 Task: Create a process diagram in a meeting invitation with stages 'Scope finalization' and 'Development initiation', and insert a 3D model of a chandelier.
Action: Mouse moved to (20, 76)
Screenshot: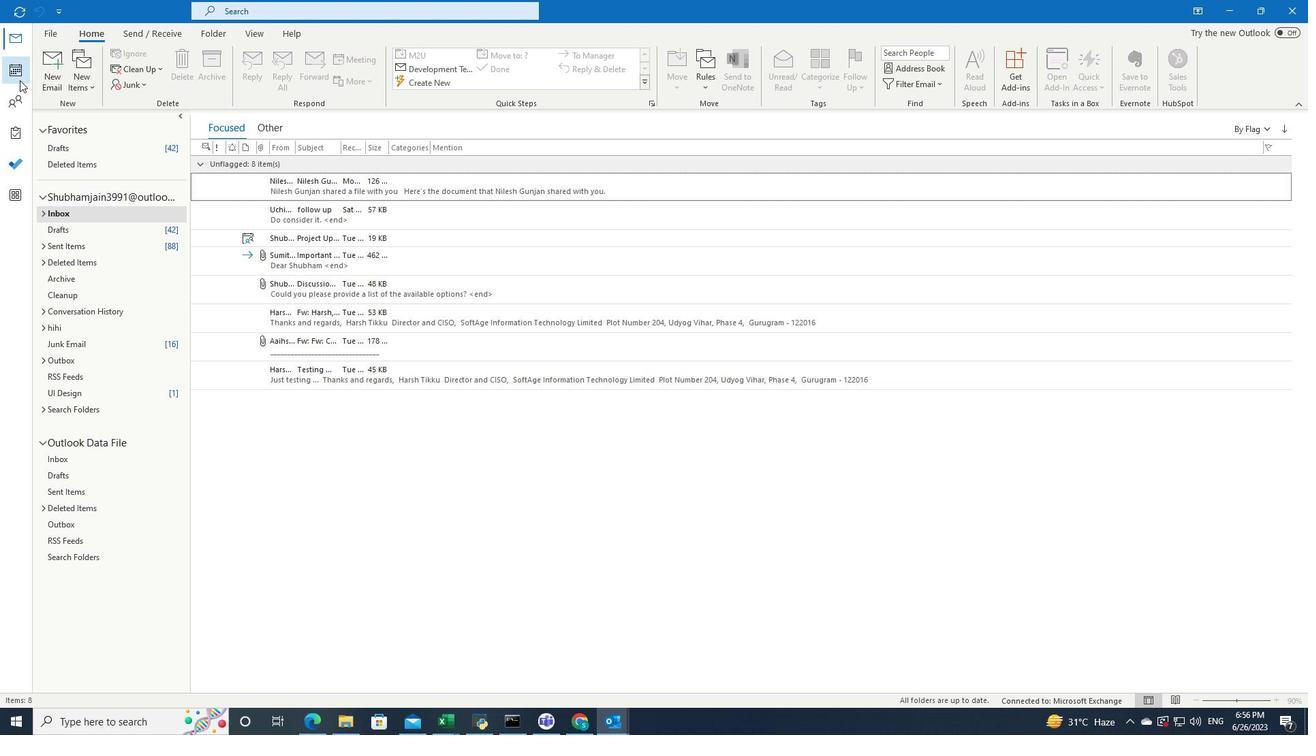 
Action: Mouse pressed left at (20, 76)
Screenshot: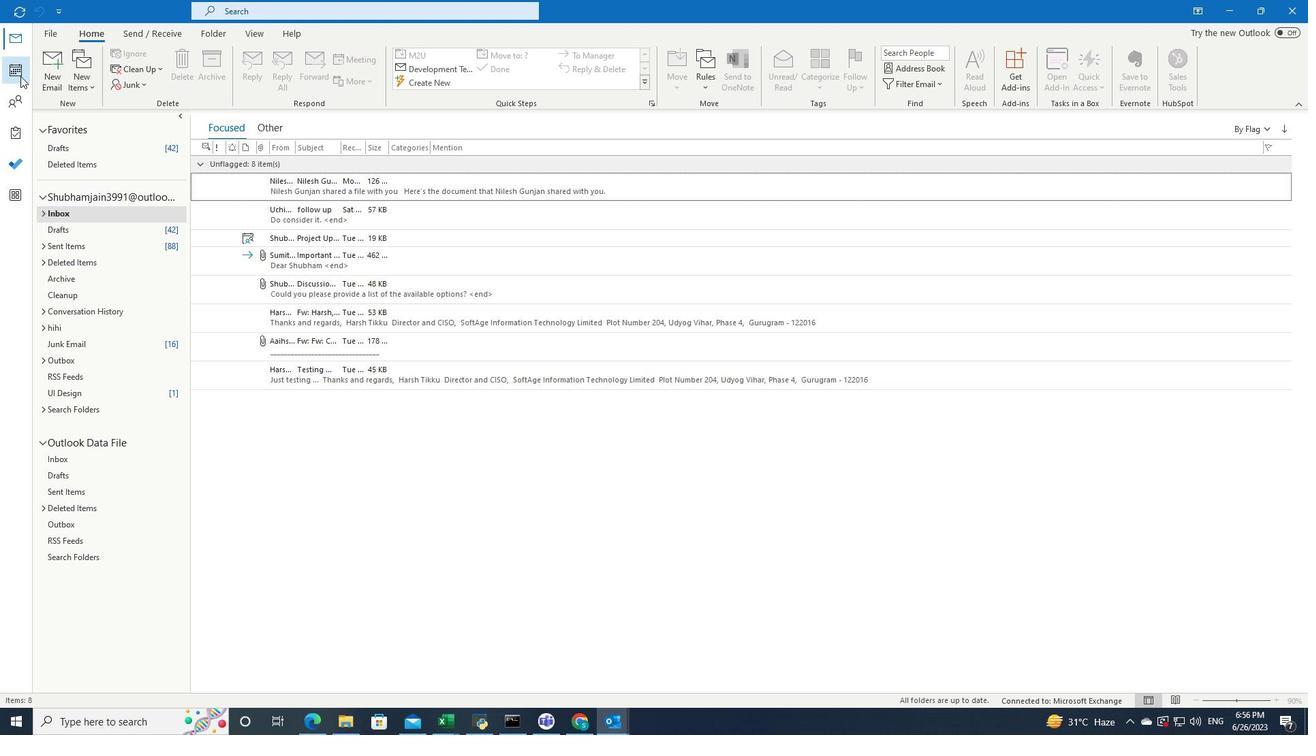
Action: Mouse moved to (113, 85)
Screenshot: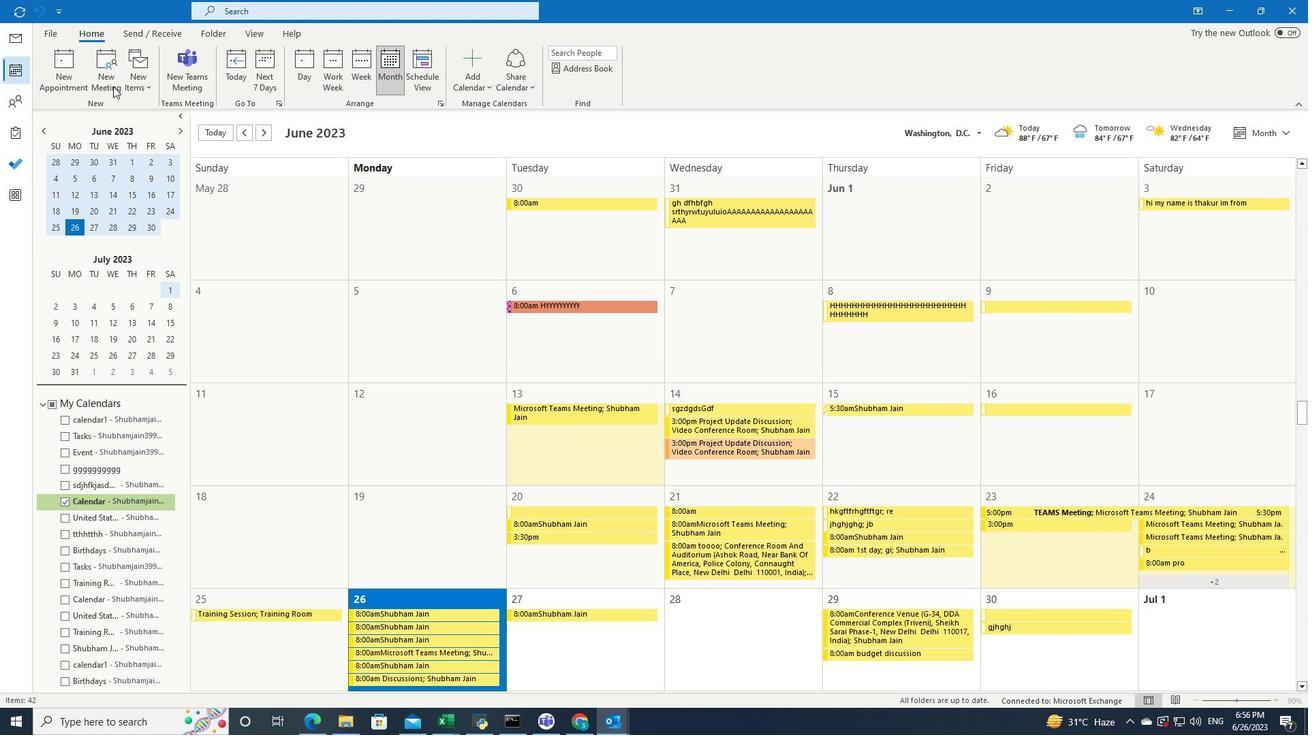 
Action: Mouse pressed left at (113, 85)
Screenshot: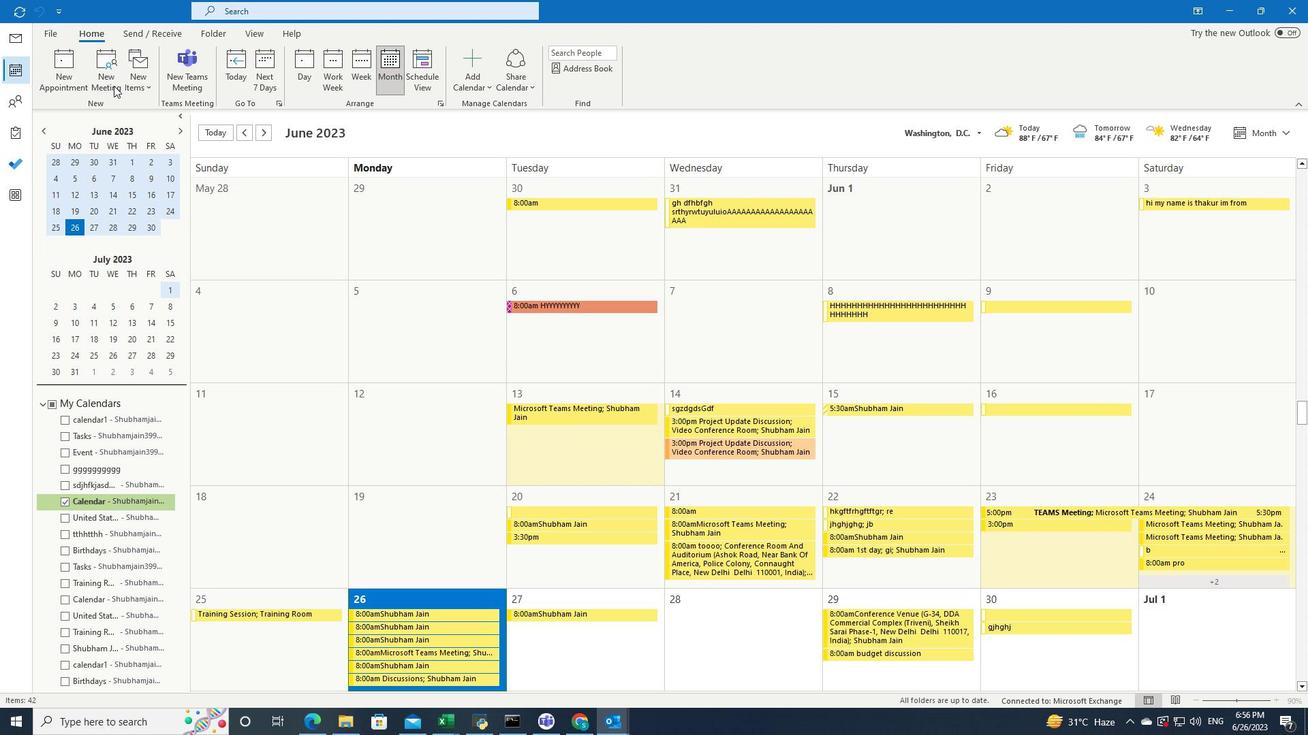 
Action: Mouse moved to (203, 34)
Screenshot: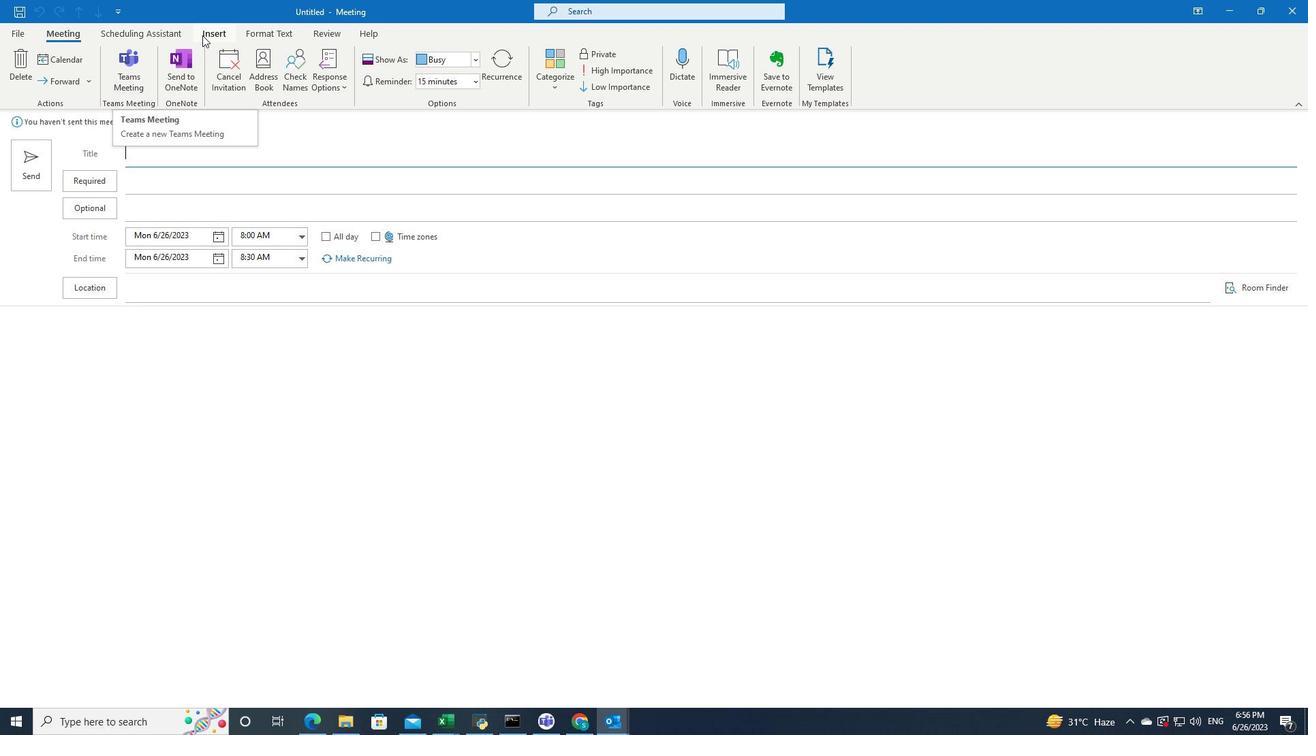 
Action: Mouse pressed left at (203, 34)
Screenshot: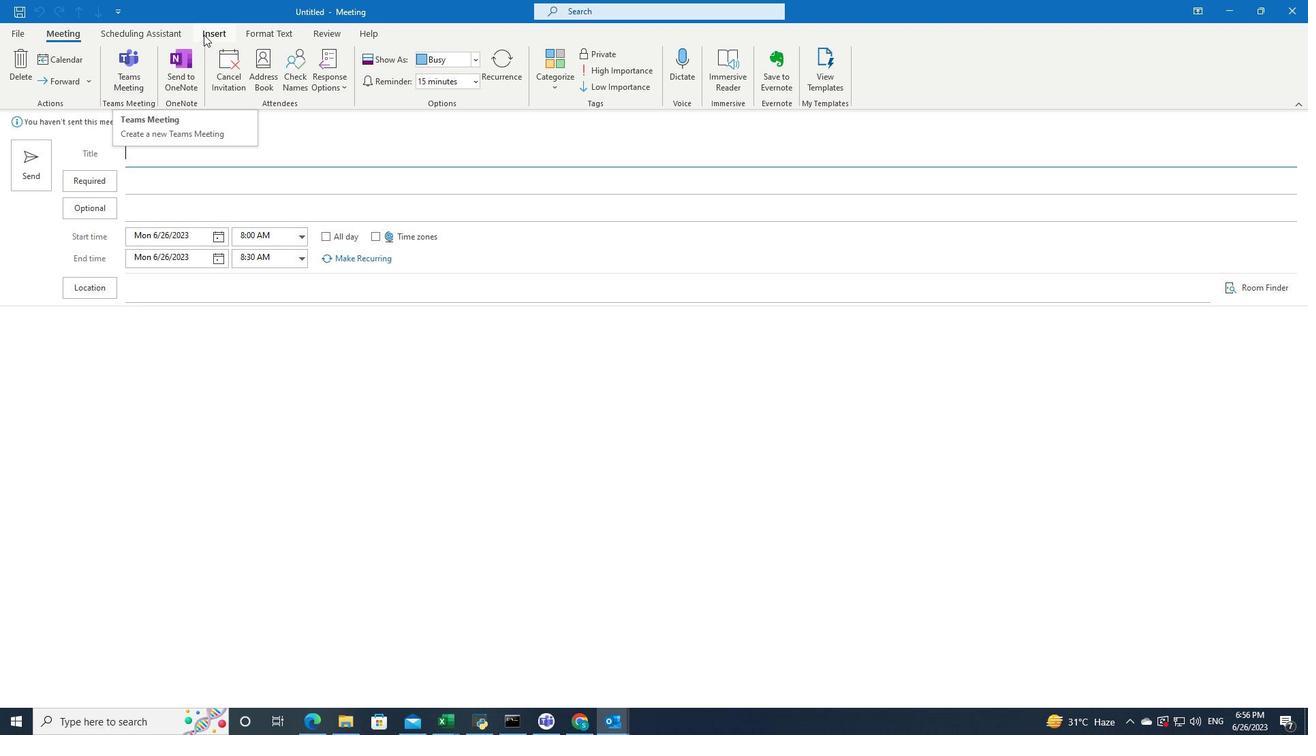 
Action: Mouse moved to (226, 323)
Screenshot: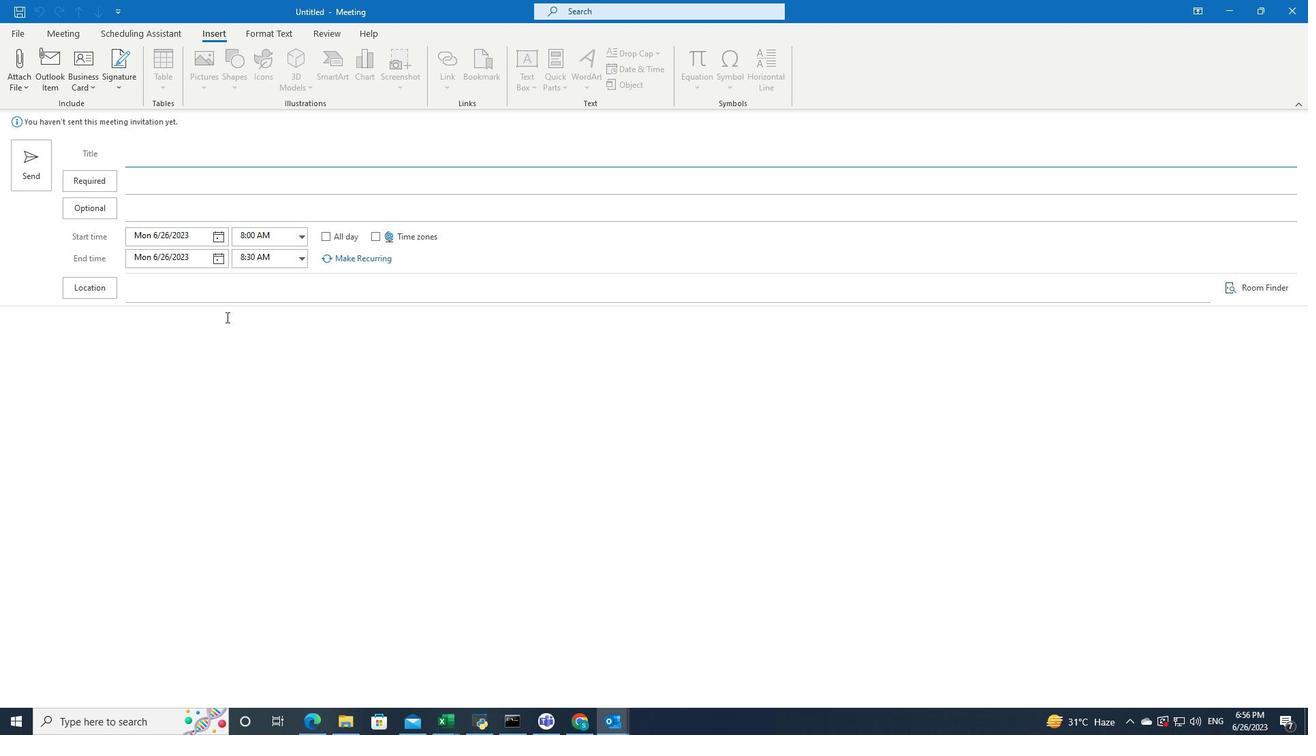 
Action: Mouse pressed left at (226, 323)
Screenshot: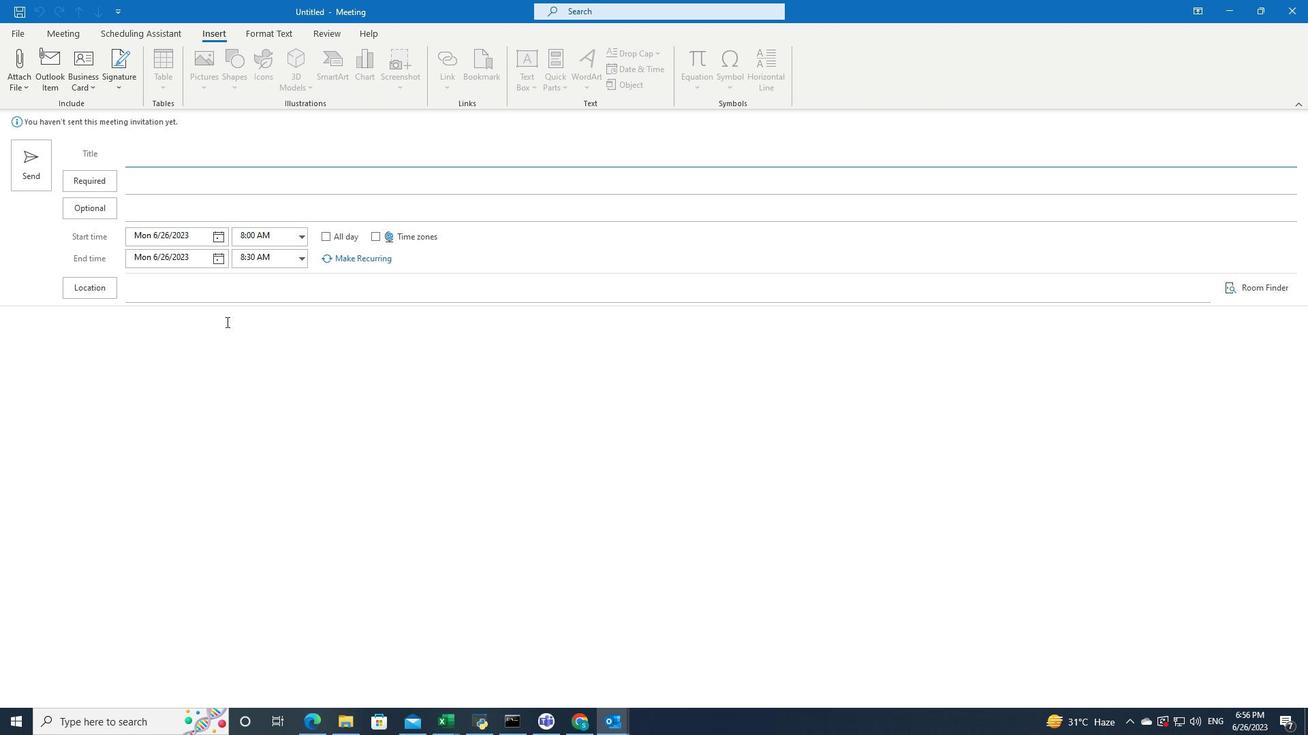 
Action: Mouse moved to (301, 85)
Screenshot: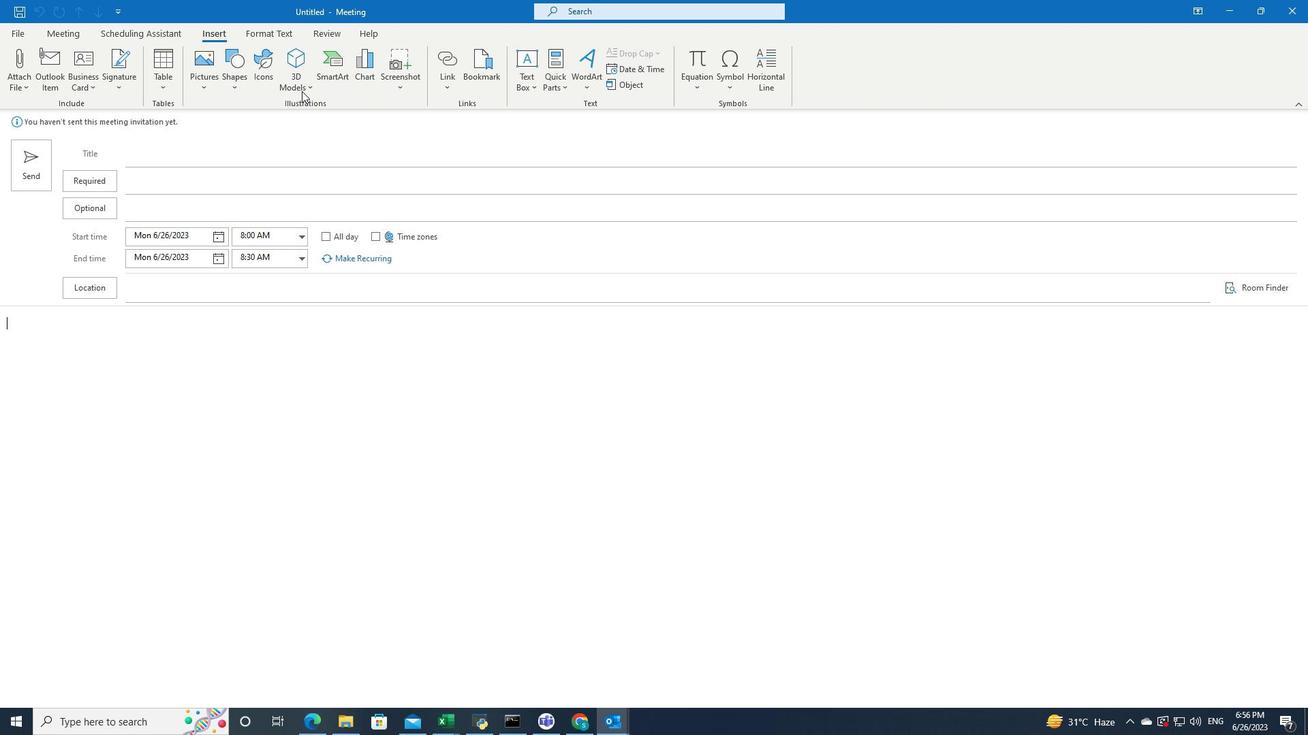 
Action: Mouse pressed left at (301, 85)
Screenshot: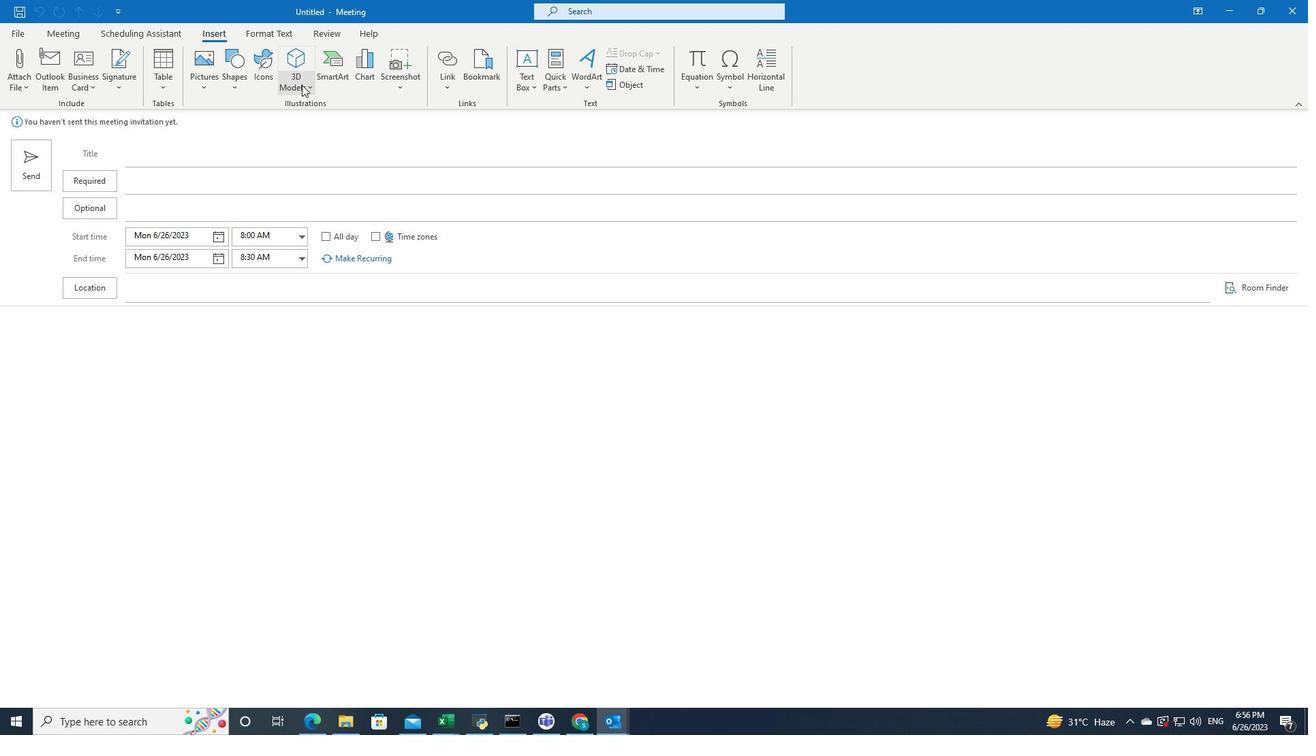 
Action: Mouse moved to (310, 143)
Screenshot: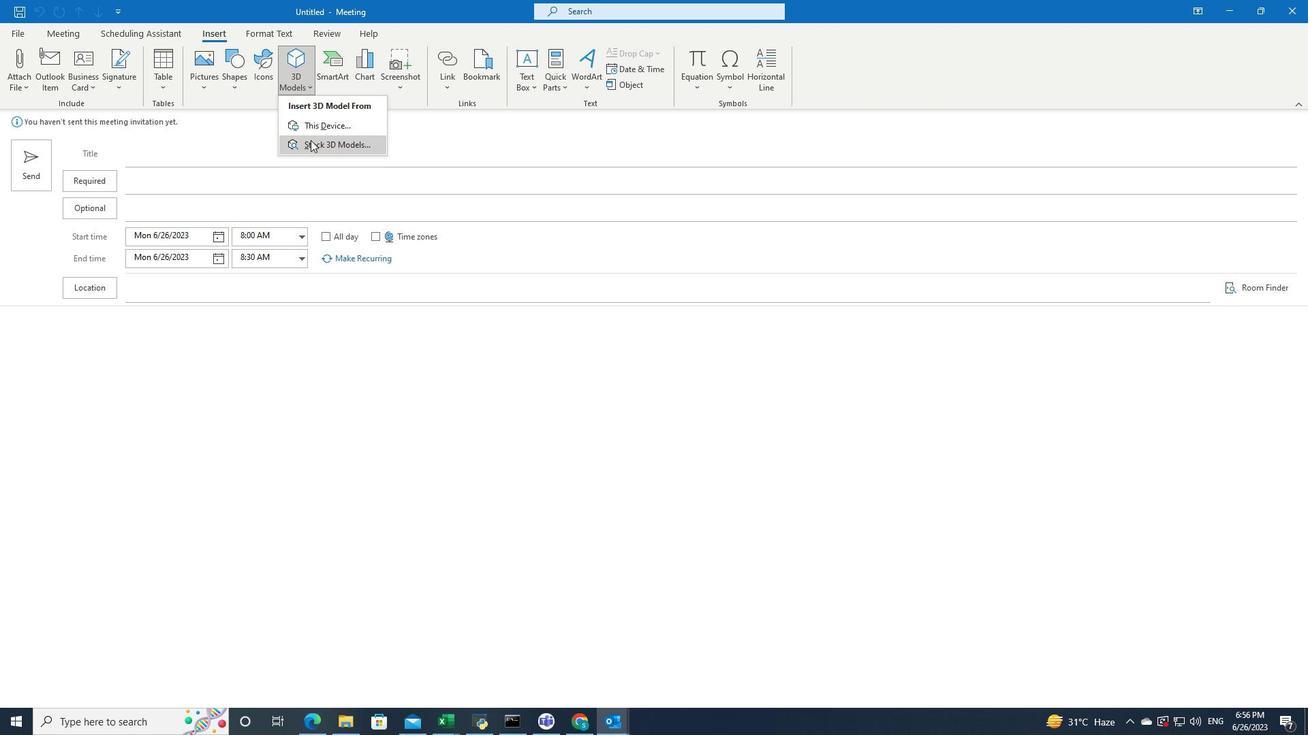 
Action: Mouse pressed left at (310, 143)
Screenshot: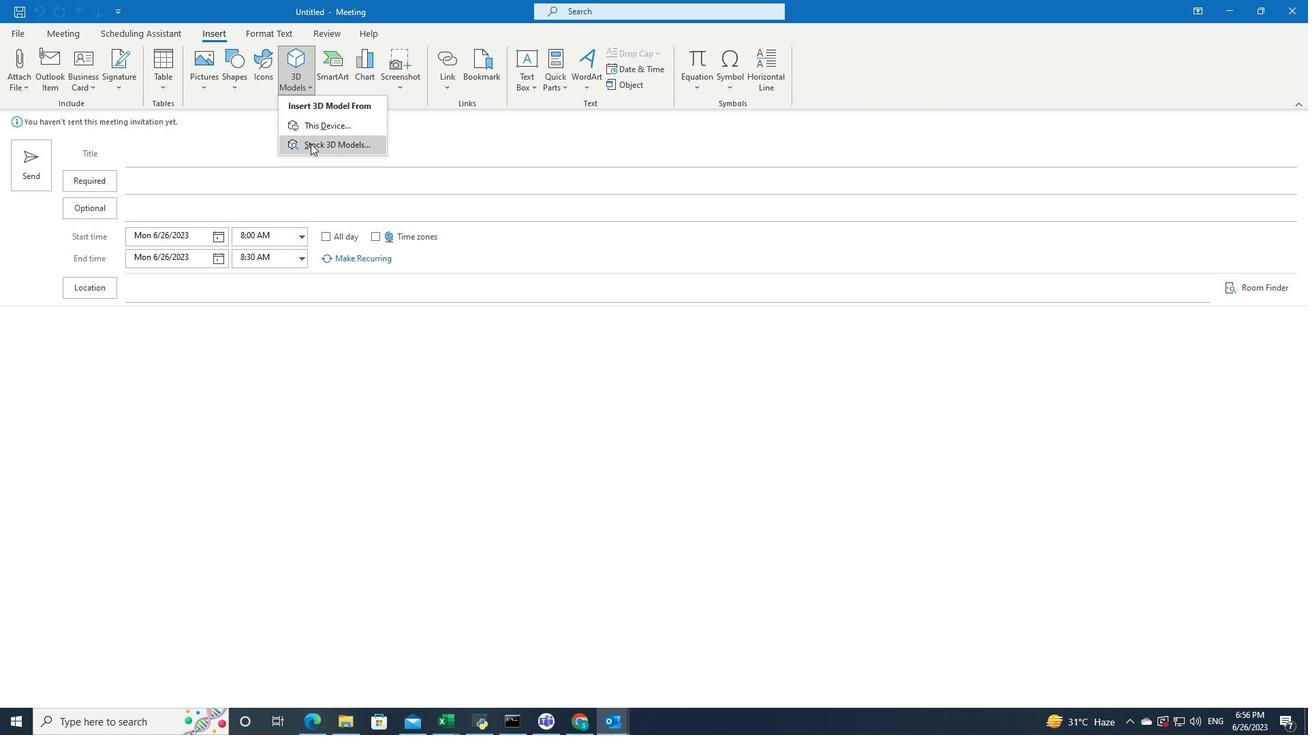 
Action: Key pressed <Key.shift>Plan<Key.enter>
Screenshot: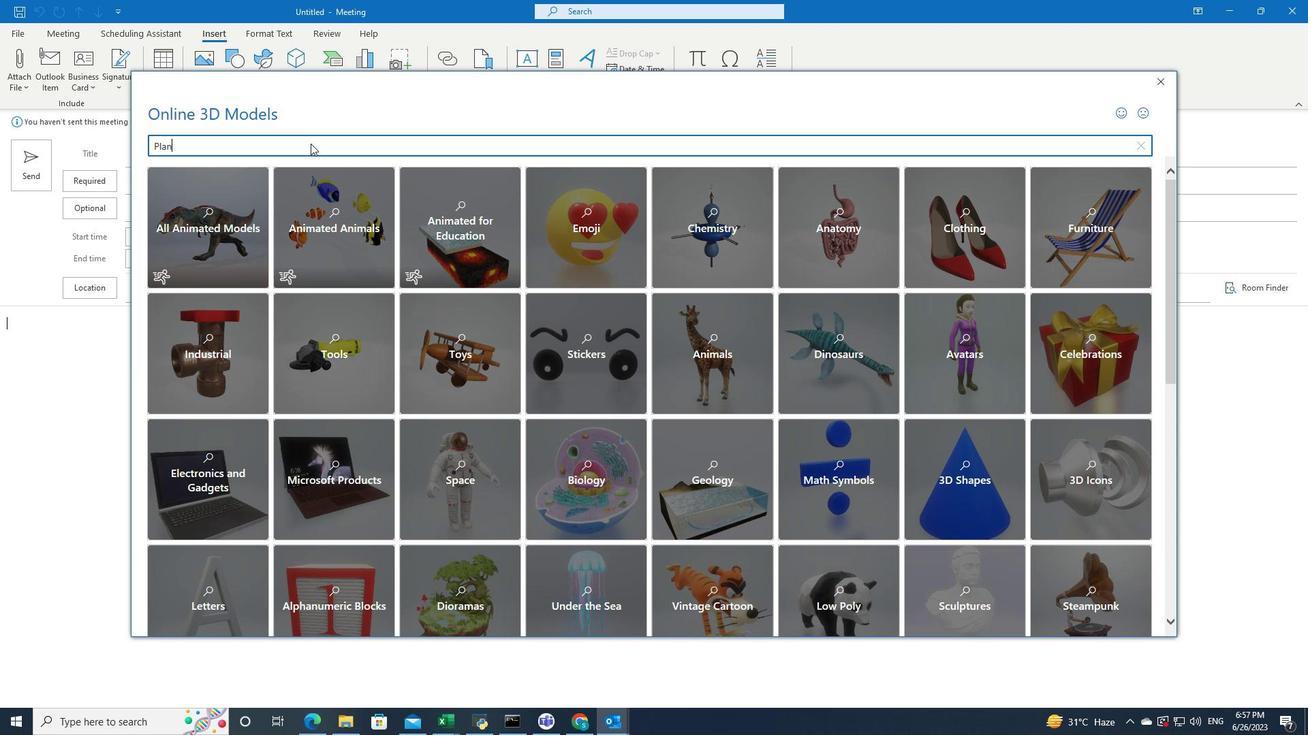 
Action: Mouse moved to (203, 339)
Screenshot: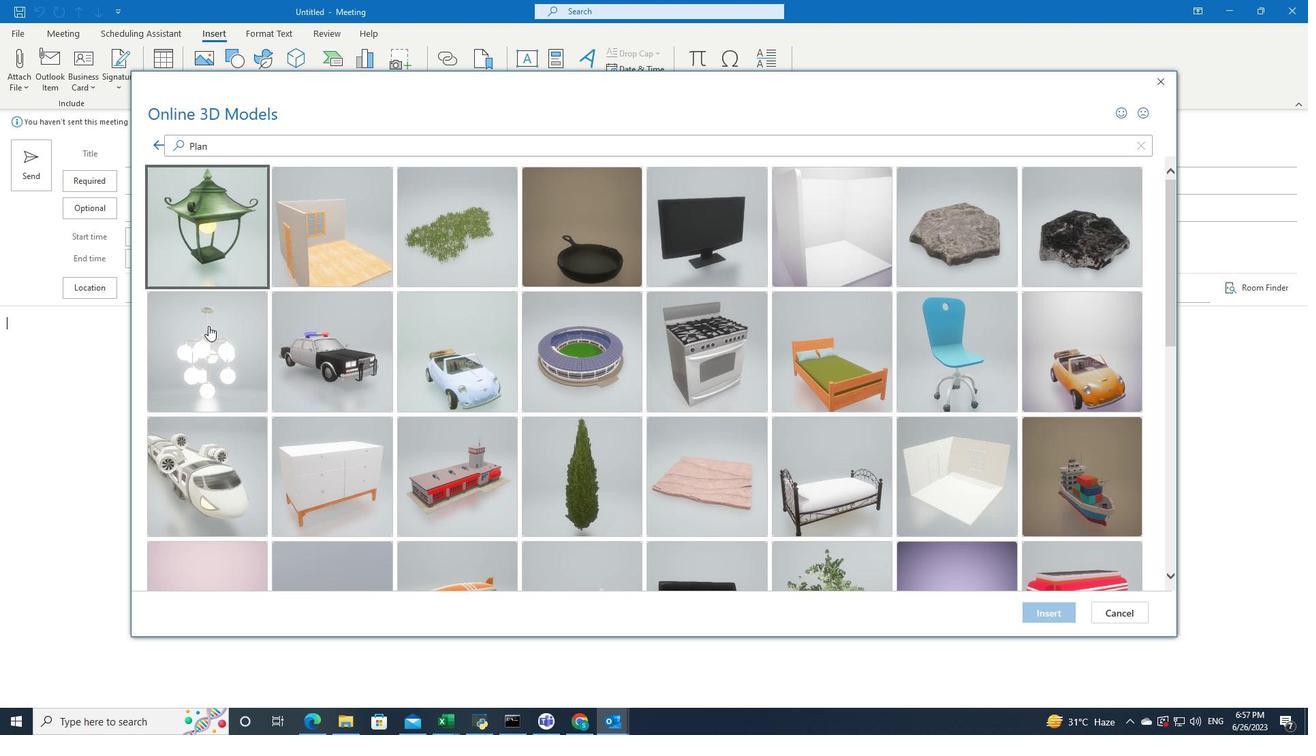 
Action: Mouse pressed left at (203, 339)
Screenshot: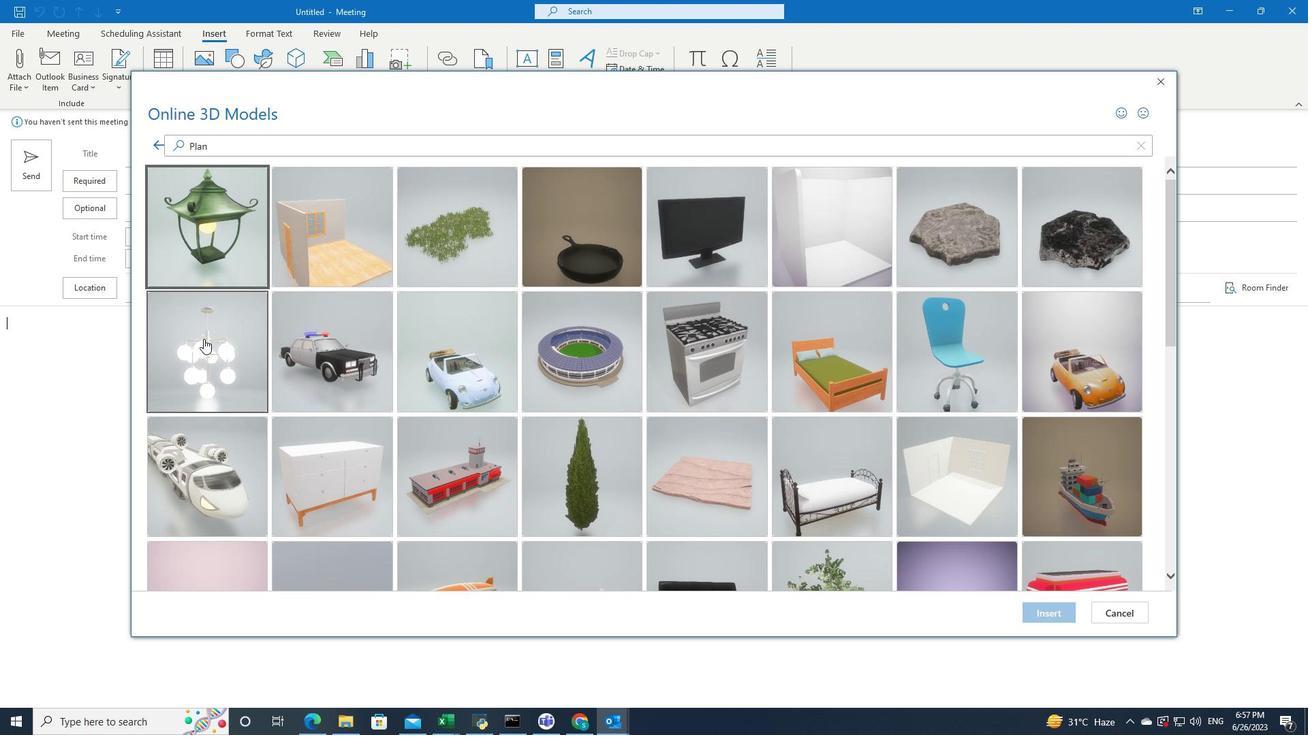 
Action: Mouse moved to (1032, 609)
Screenshot: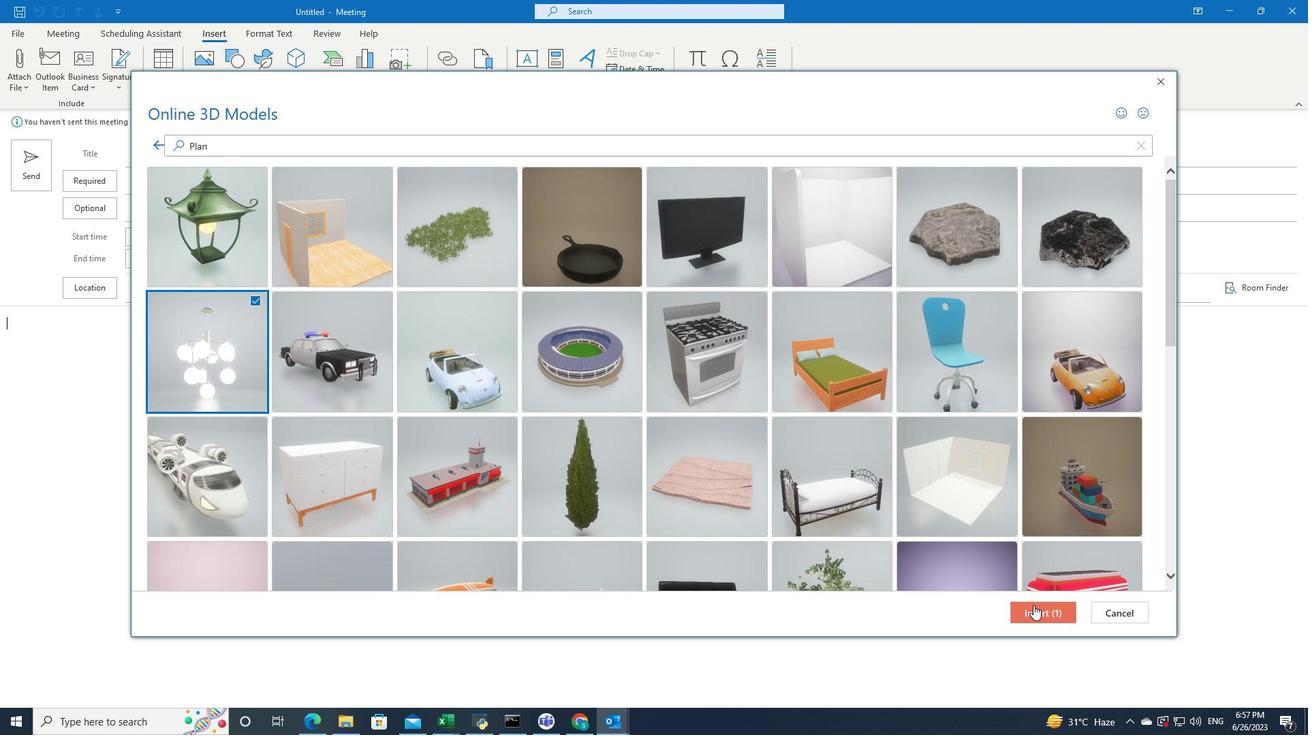 
Action: Mouse pressed left at (1032, 609)
Screenshot: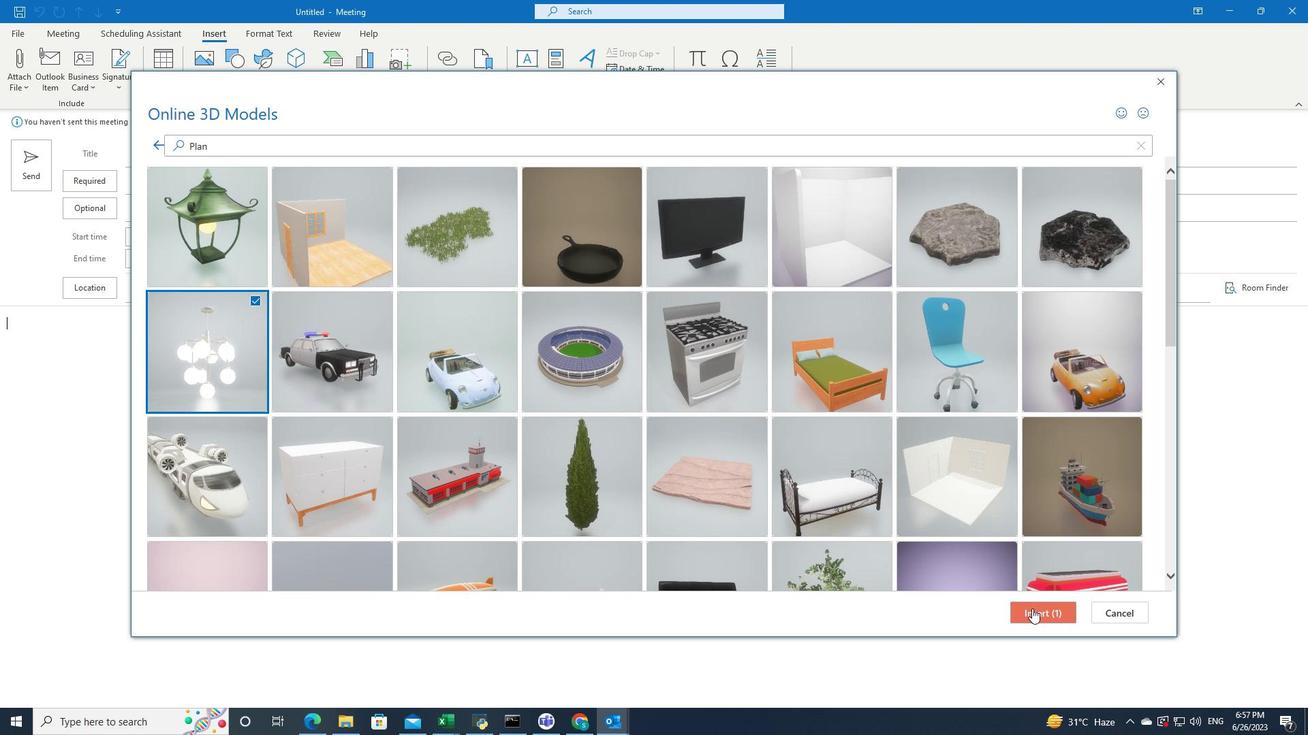
Action: Mouse moved to (220, 37)
Screenshot: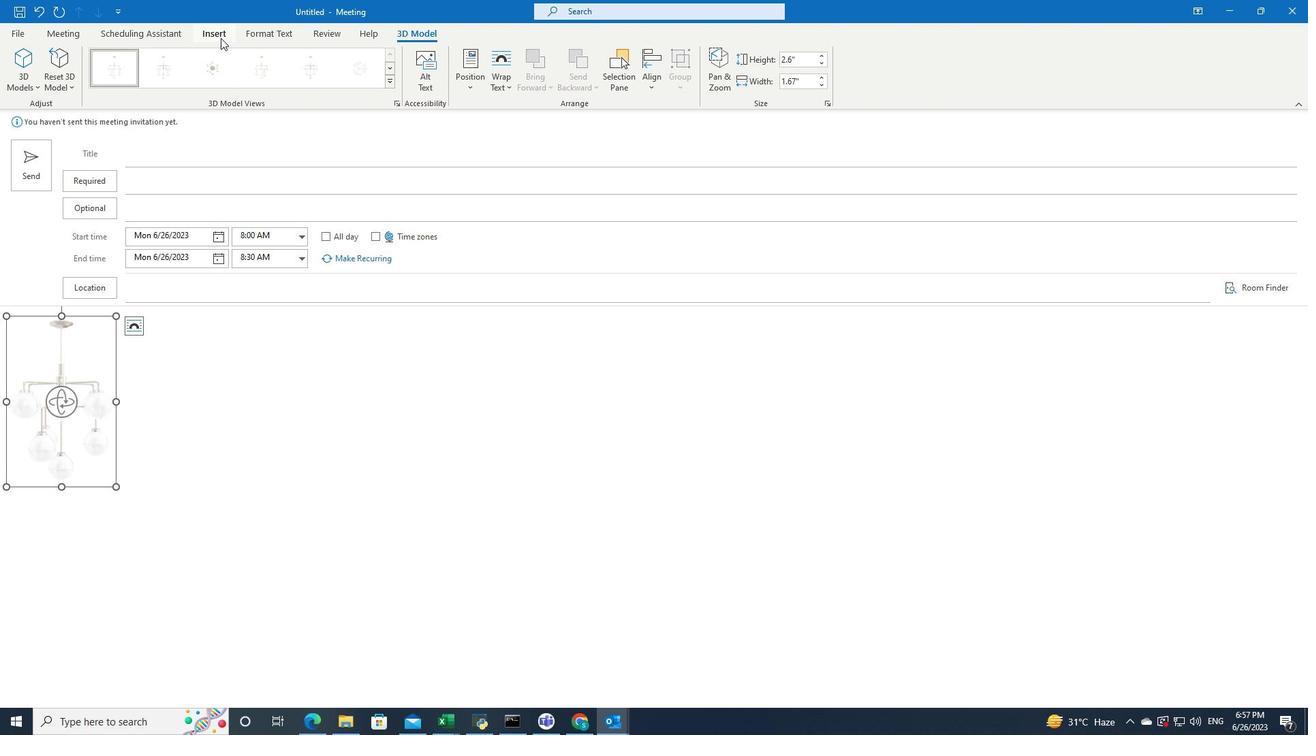 
Action: Mouse pressed left at (220, 37)
Screenshot: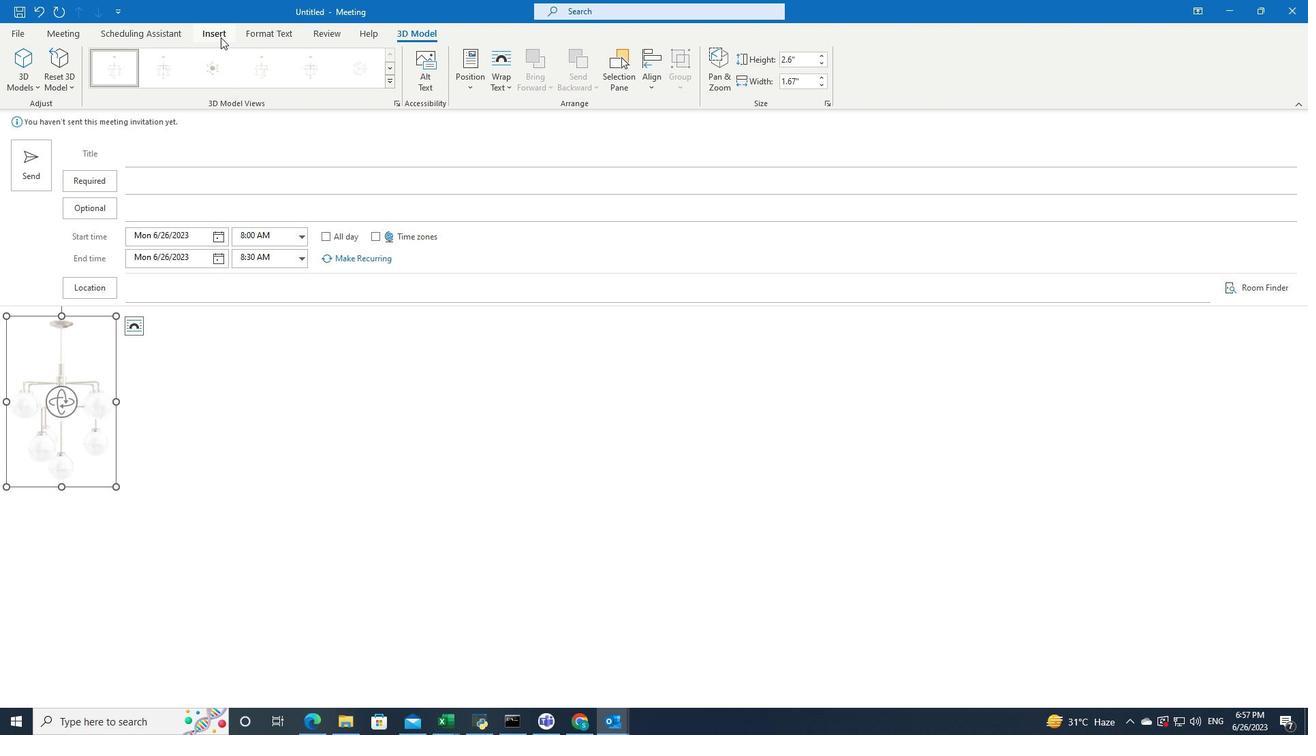 
Action: Mouse moved to (338, 84)
Screenshot: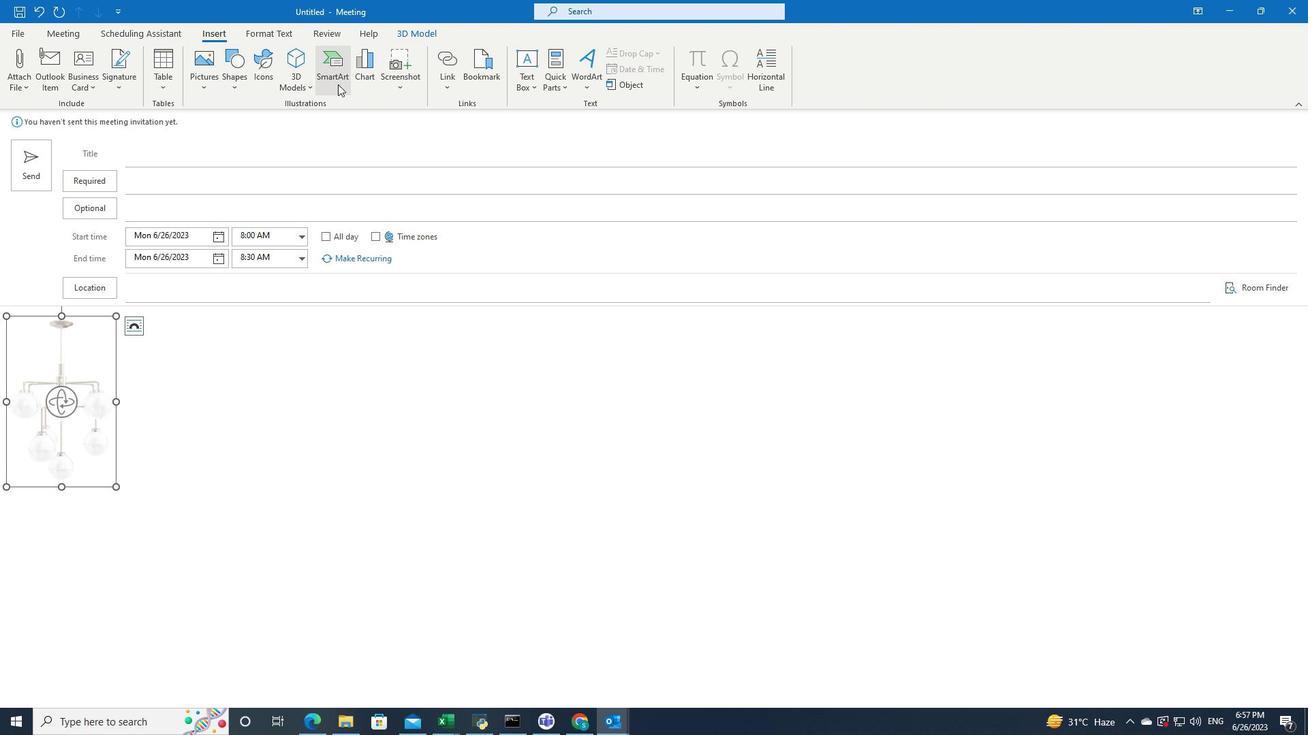 
Action: Mouse pressed left at (338, 84)
Screenshot: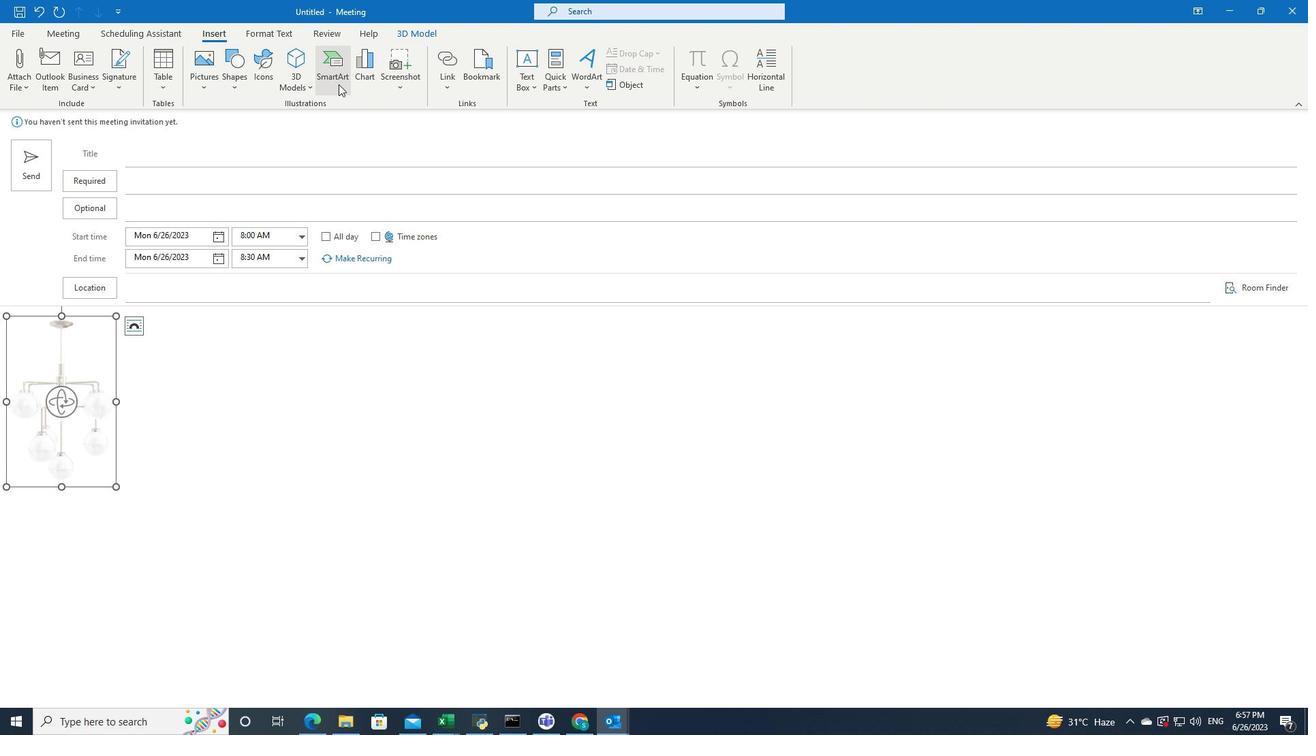 
Action: Mouse moved to (450, 313)
Screenshot: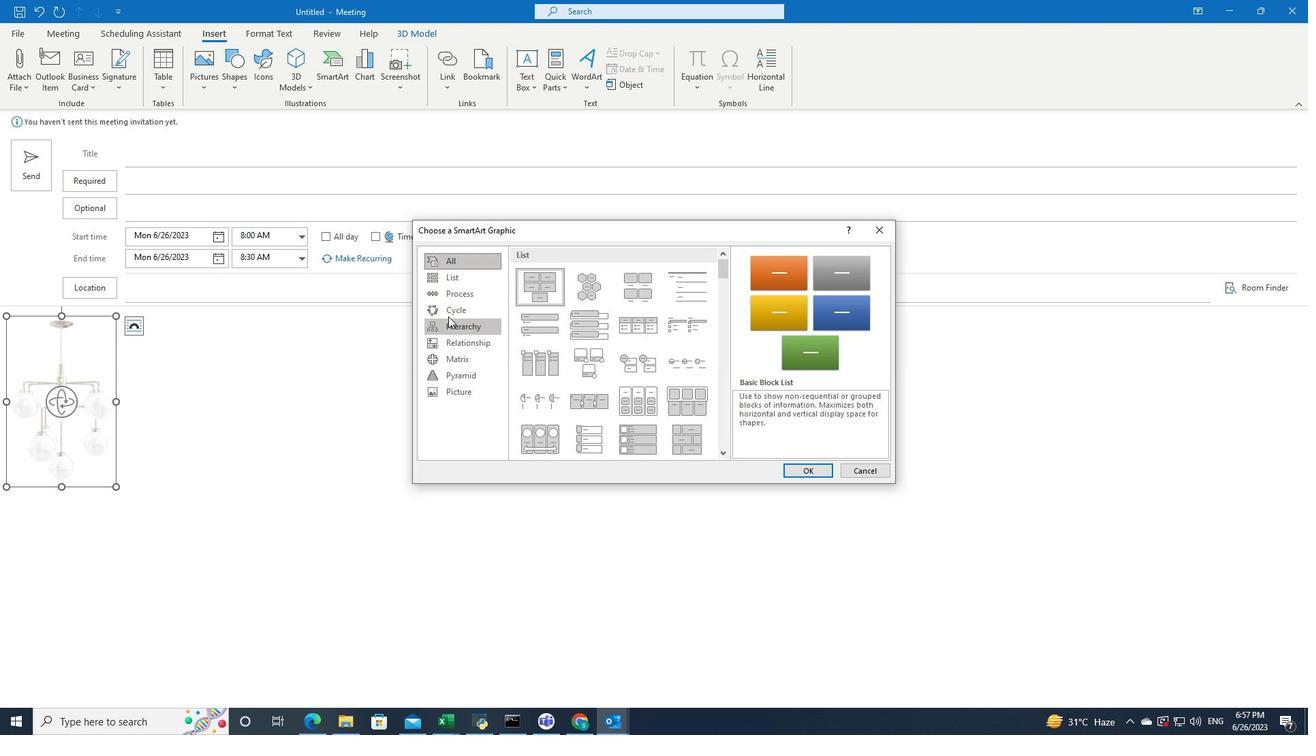 
Action: Mouse pressed left at (450, 313)
Screenshot: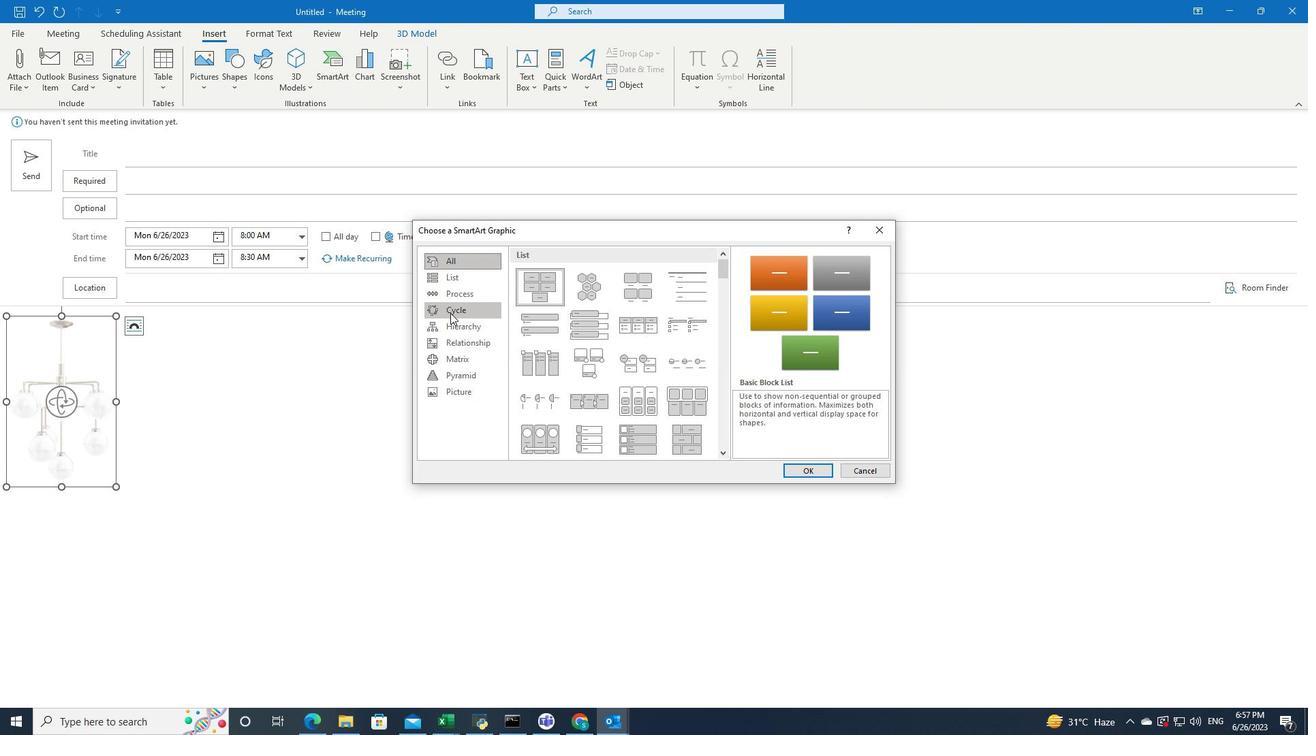 
Action: Mouse moved to (534, 276)
Screenshot: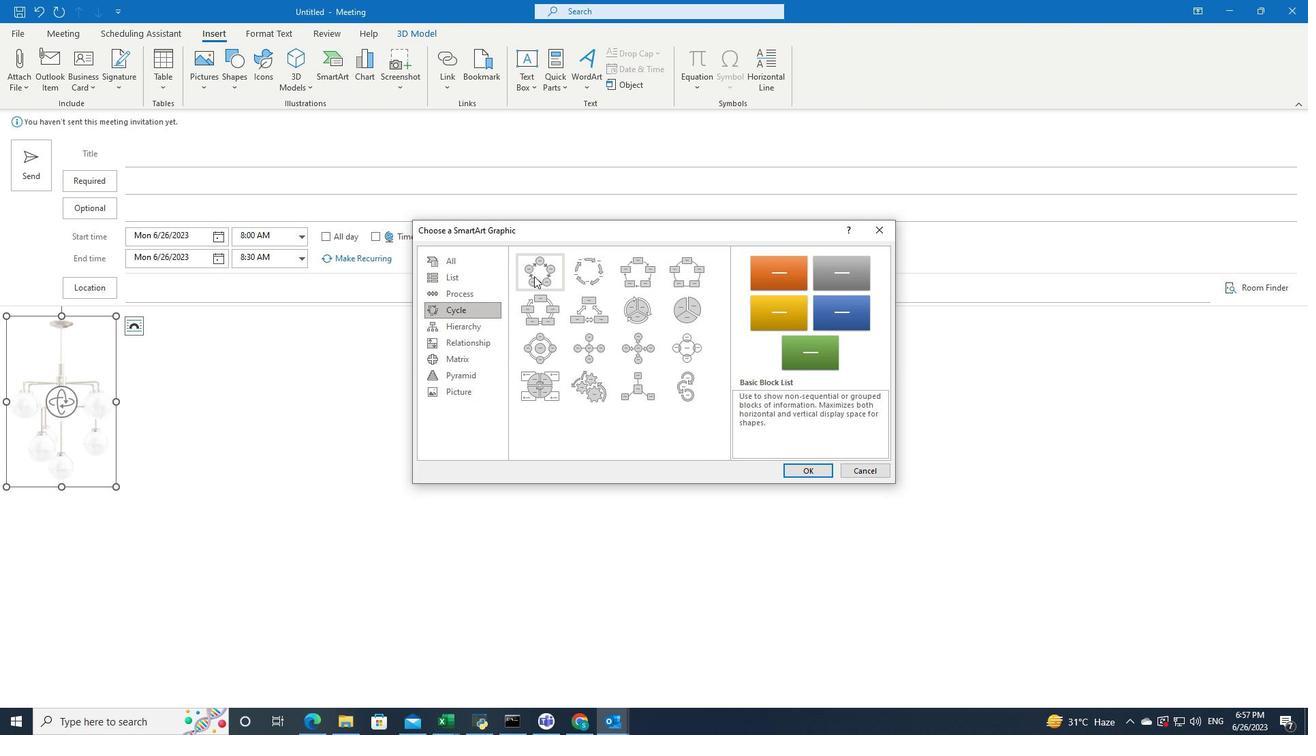 
Action: Mouse pressed left at (534, 276)
Screenshot: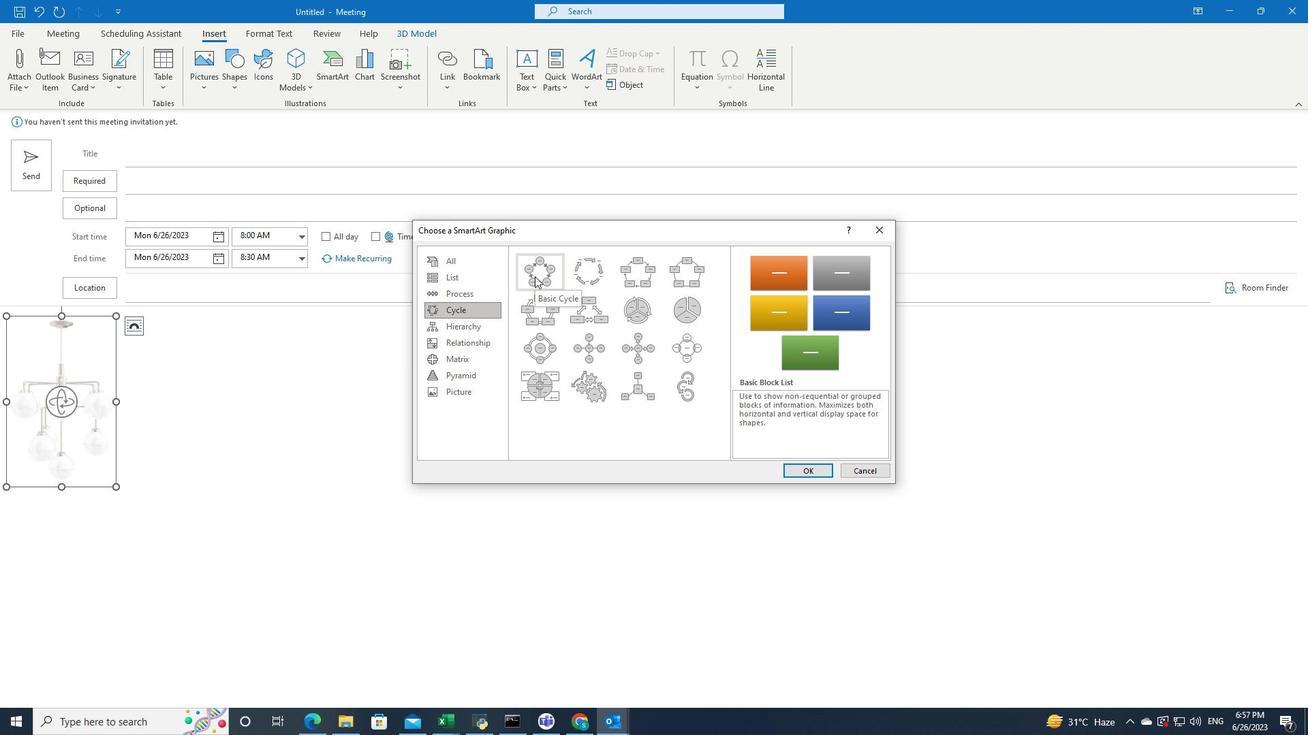 
Action: Mouse moved to (805, 472)
Screenshot: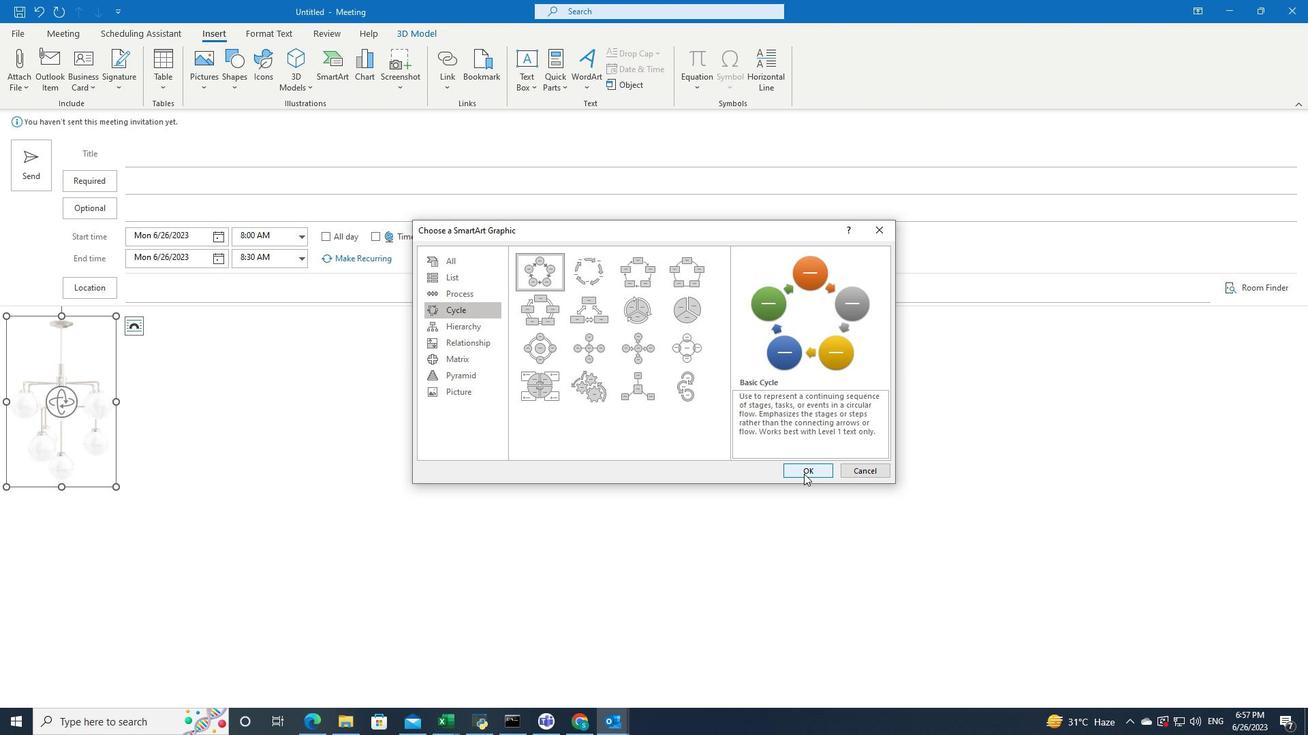 
Action: Mouse pressed left at (805, 472)
Screenshot: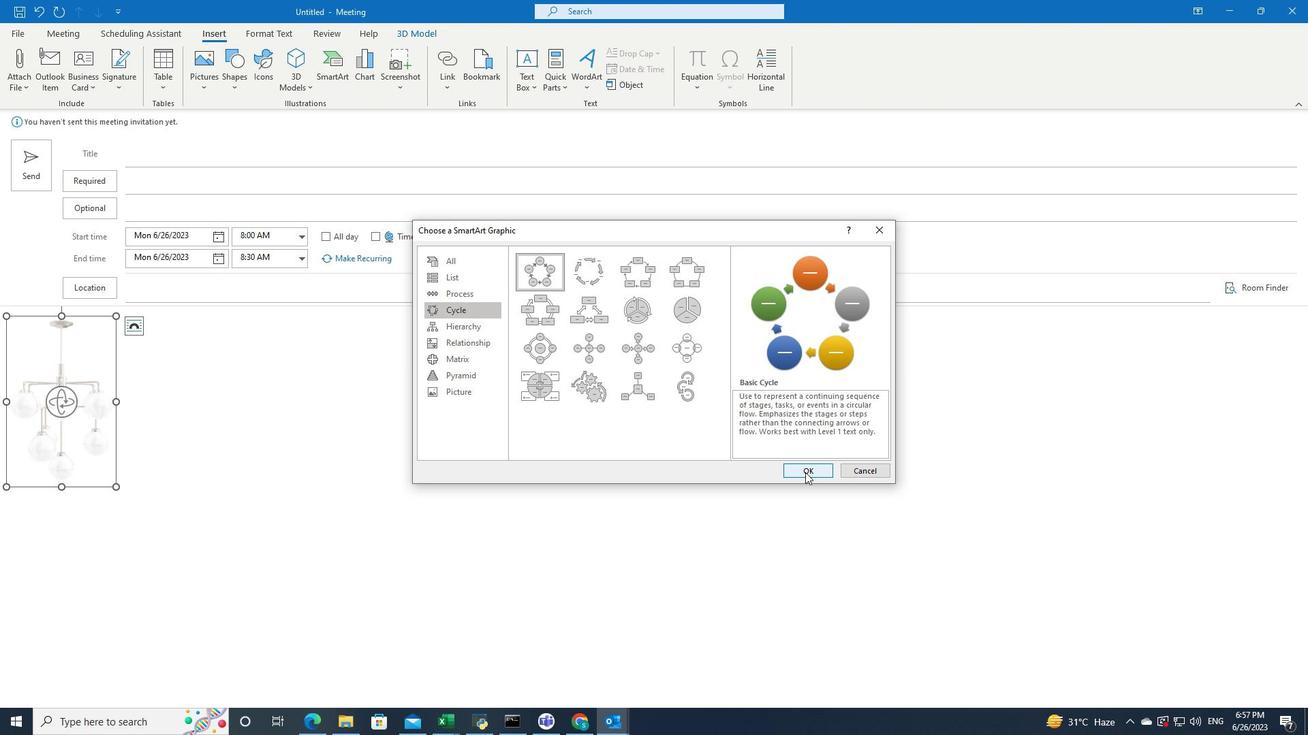 
Action: Mouse moved to (273, 396)
Screenshot: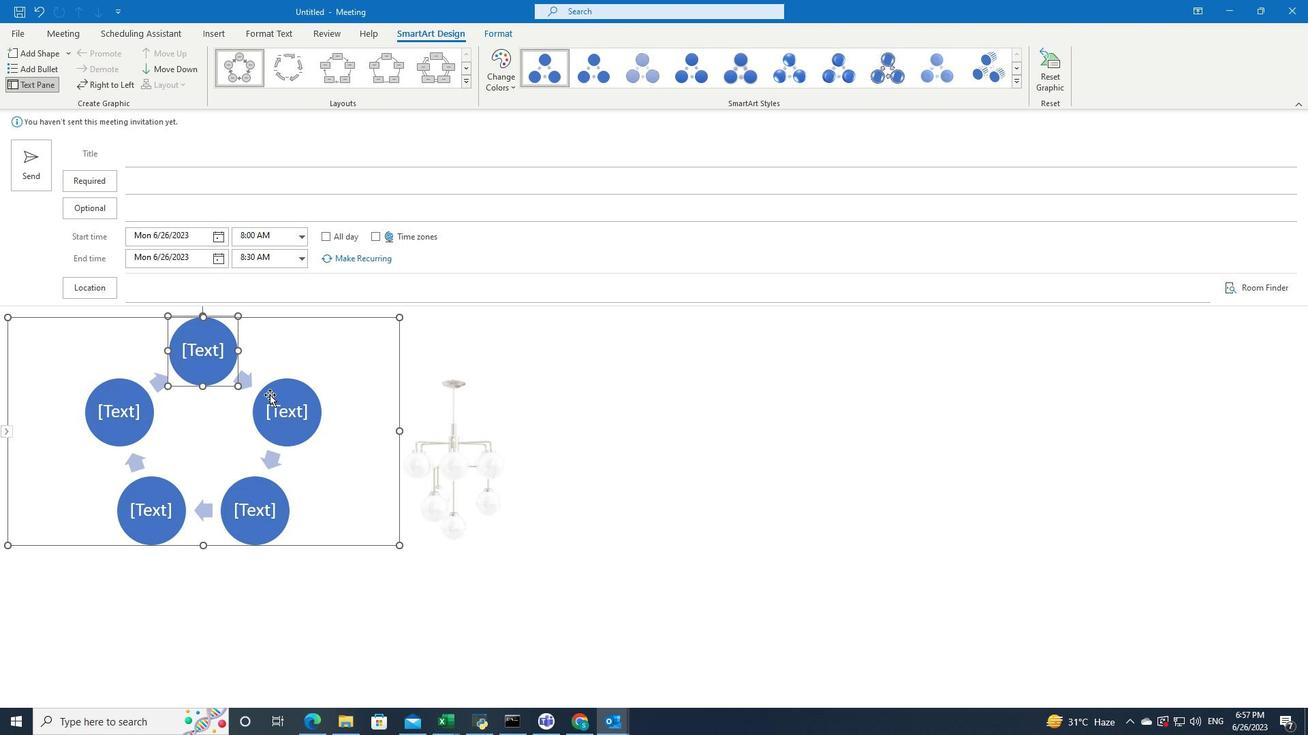 
Action: Mouse pressed left at (273, 396)
Screenshot: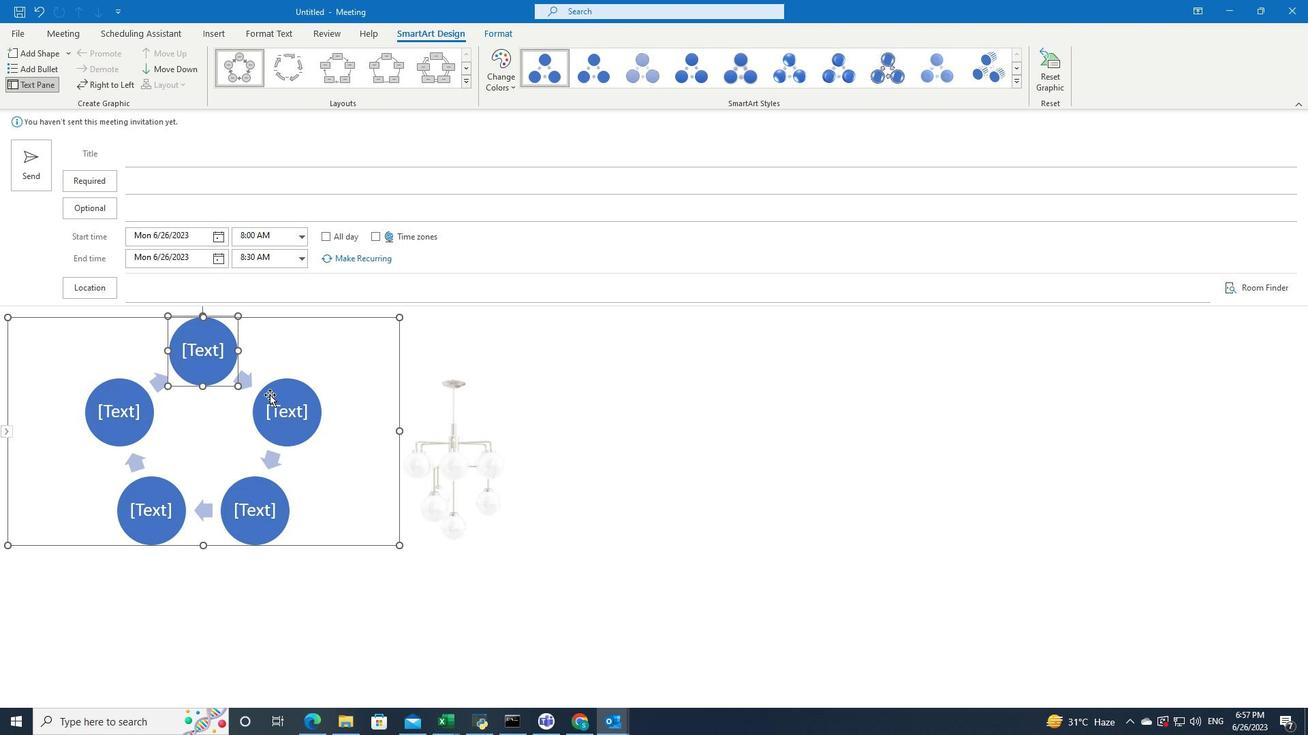 
Action: Mouse moved to (280, 394)
Screenshot: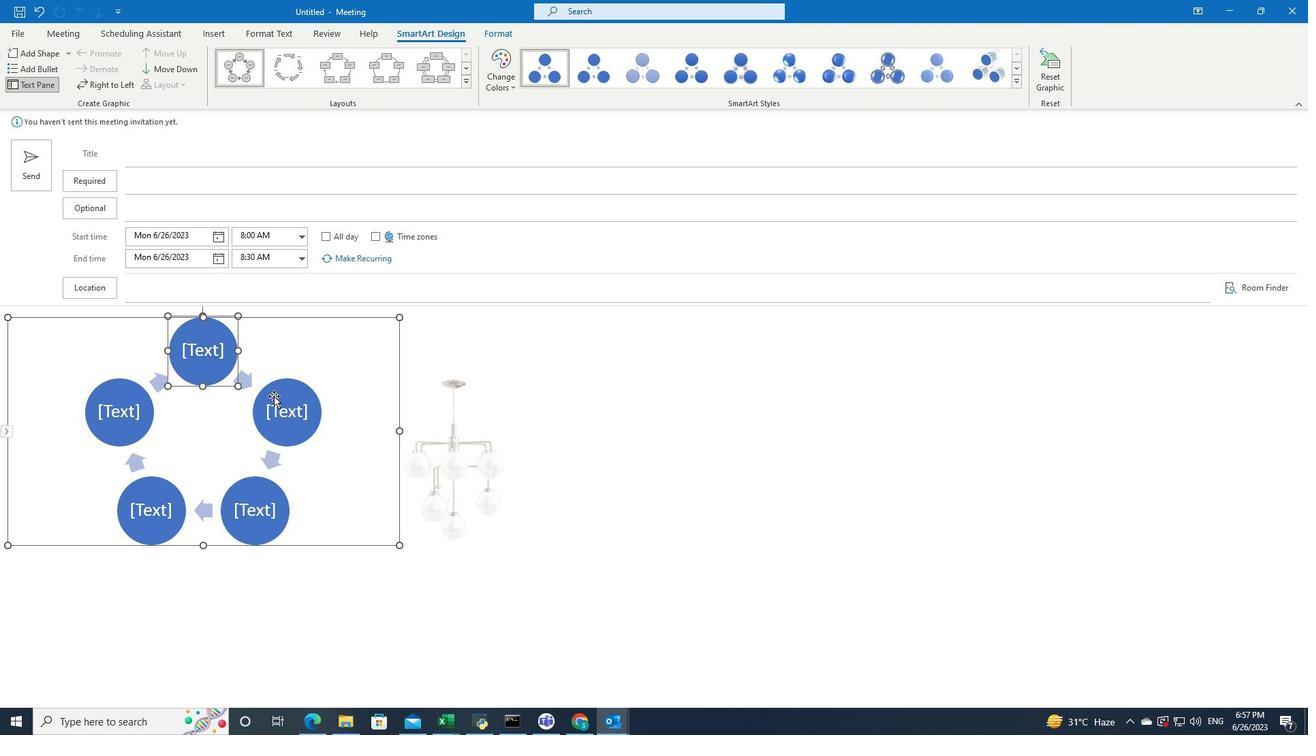 
Action: Mouse pressed right at (280, 394)
Screenshot: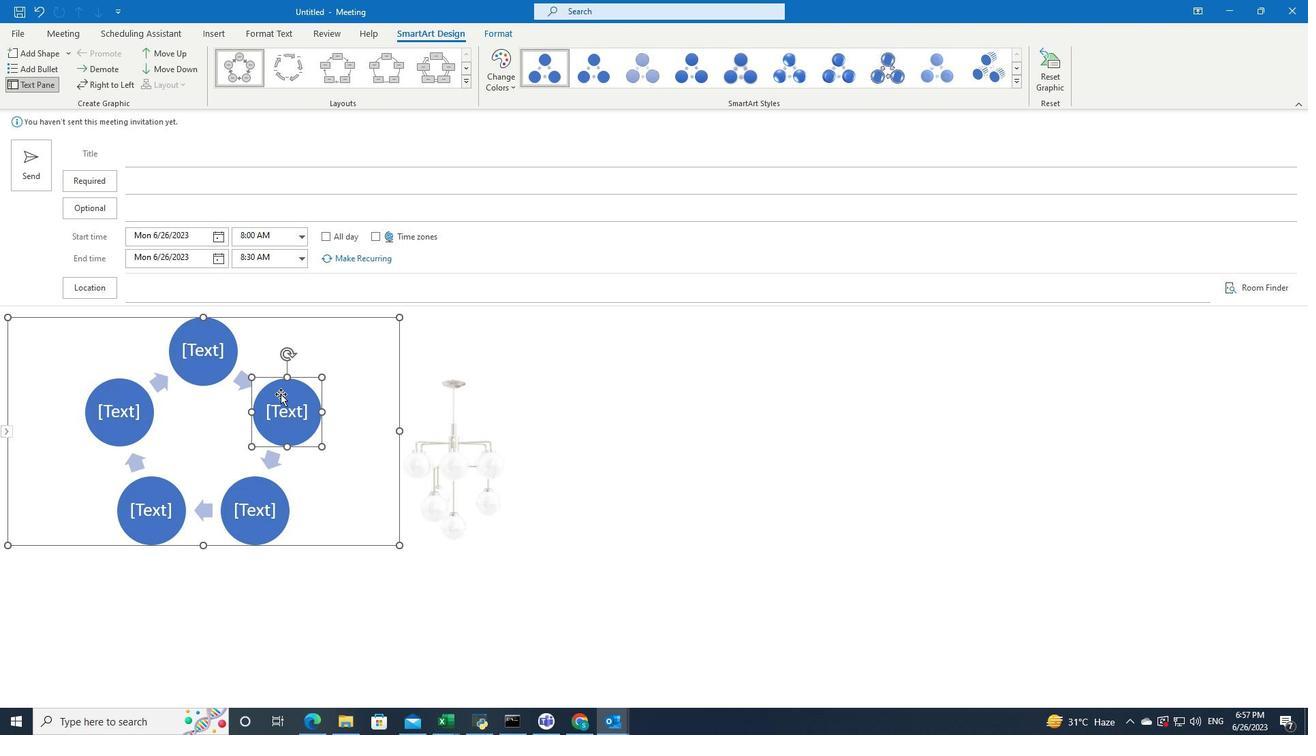 
Action: Mouse moved to (310, 402)
Screenshot: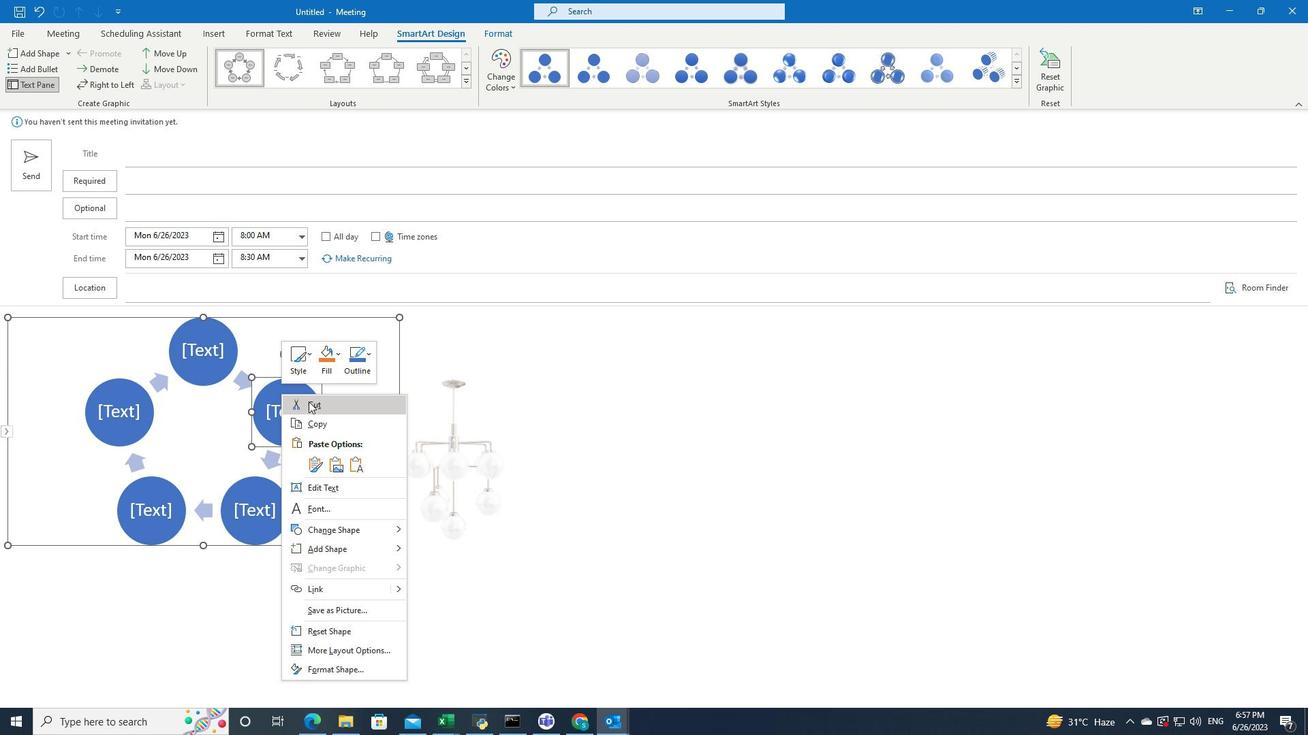 
Action: Mouse pressed left at (310, 402)
Screenshot: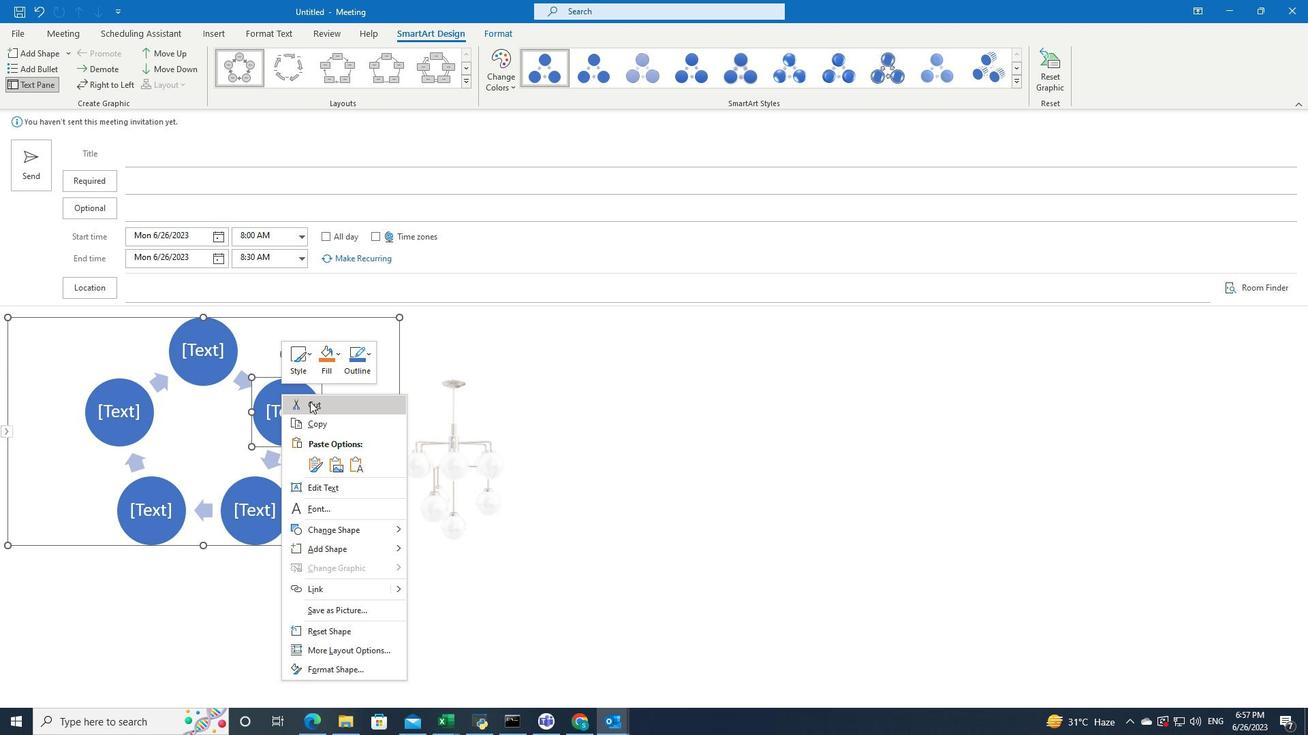
Action: Mouse moved to (284, 415)
Screenshot: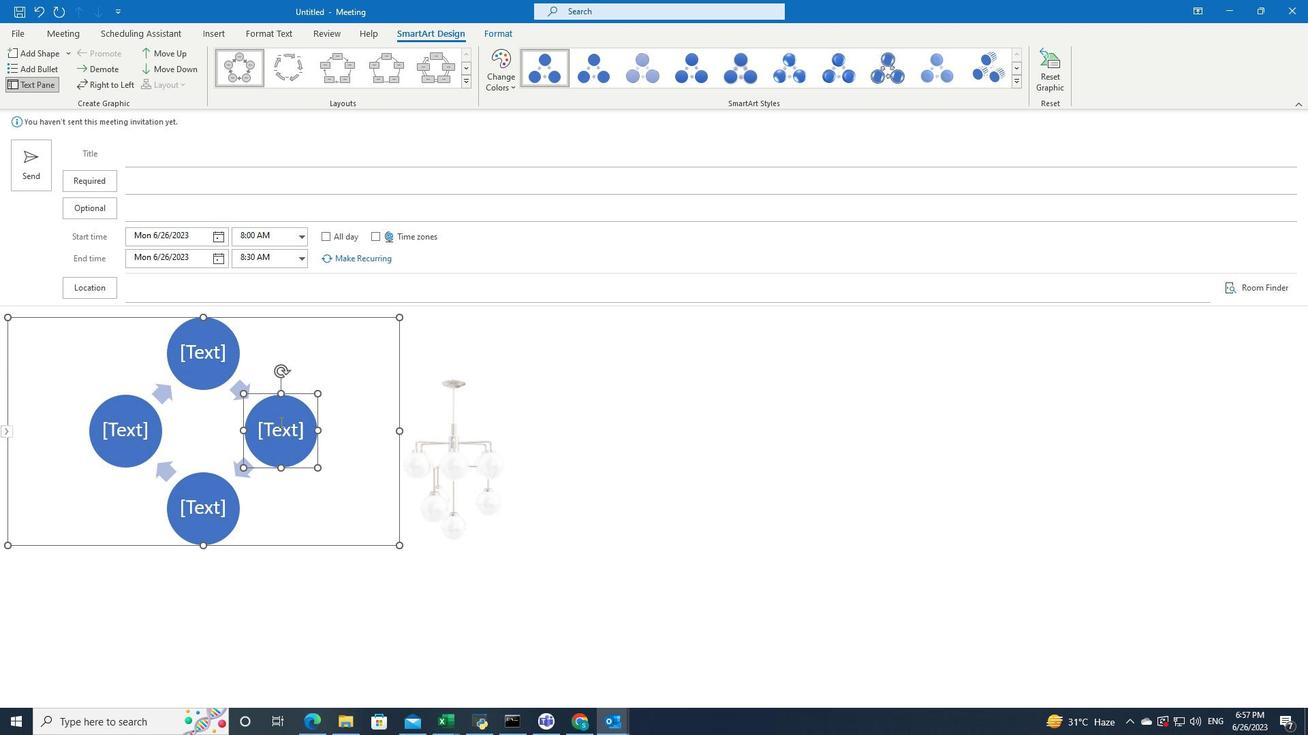 
Action: Mouse pressed right at (284, 415)
Screenshot: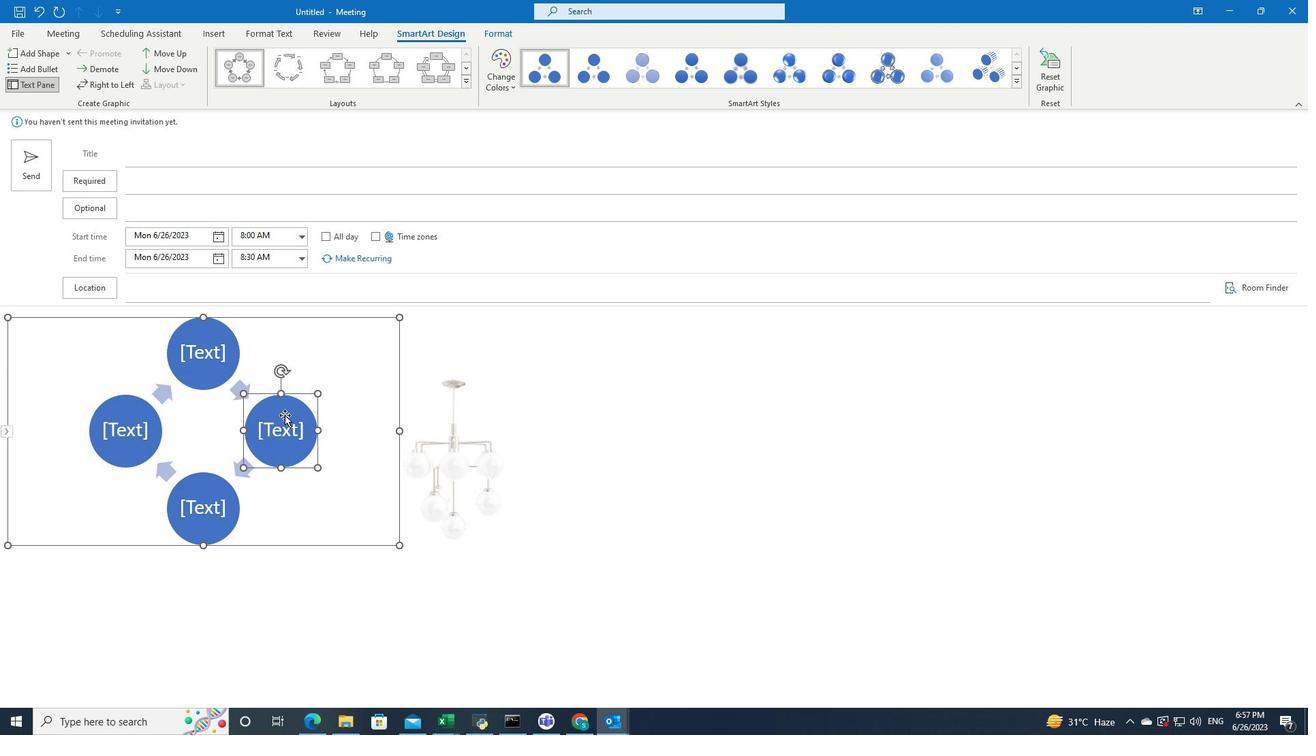 
Action: Mouse moved to (316, 429)
Screenshot: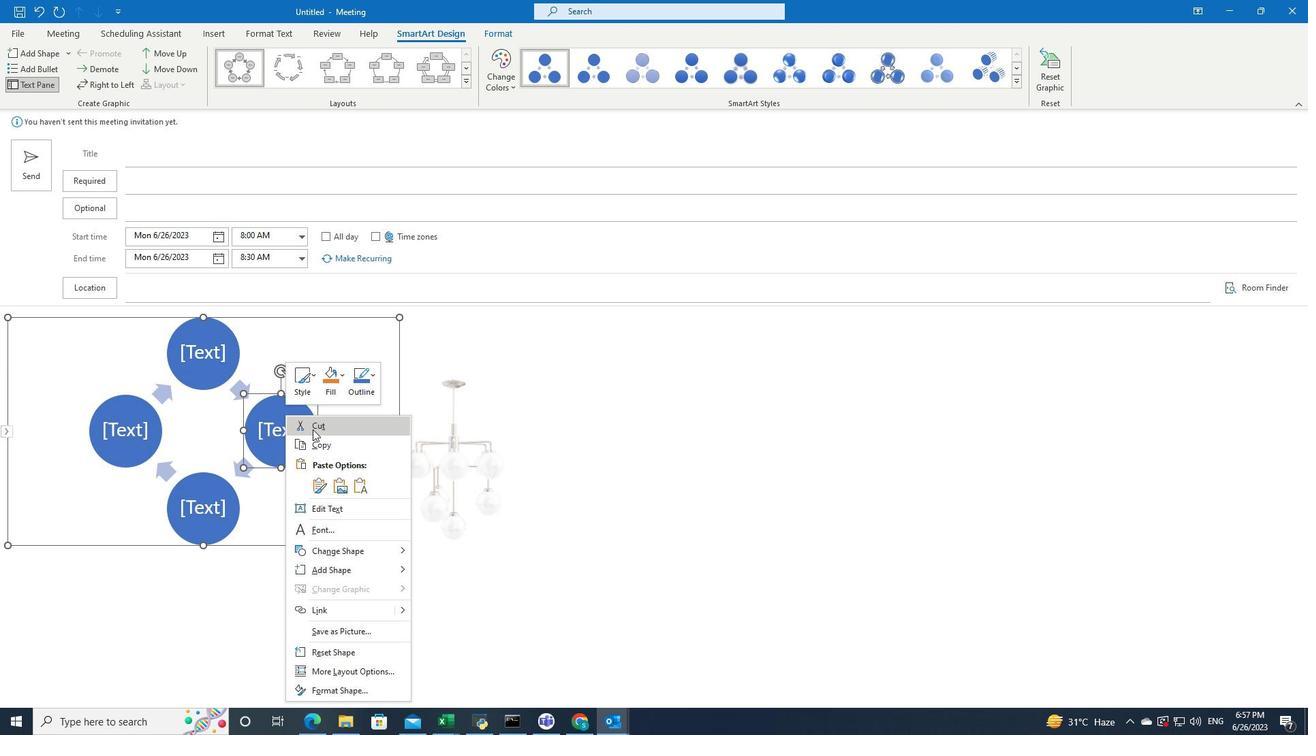 
Action: Mouse pressed left at (316, 429)
Screenshot: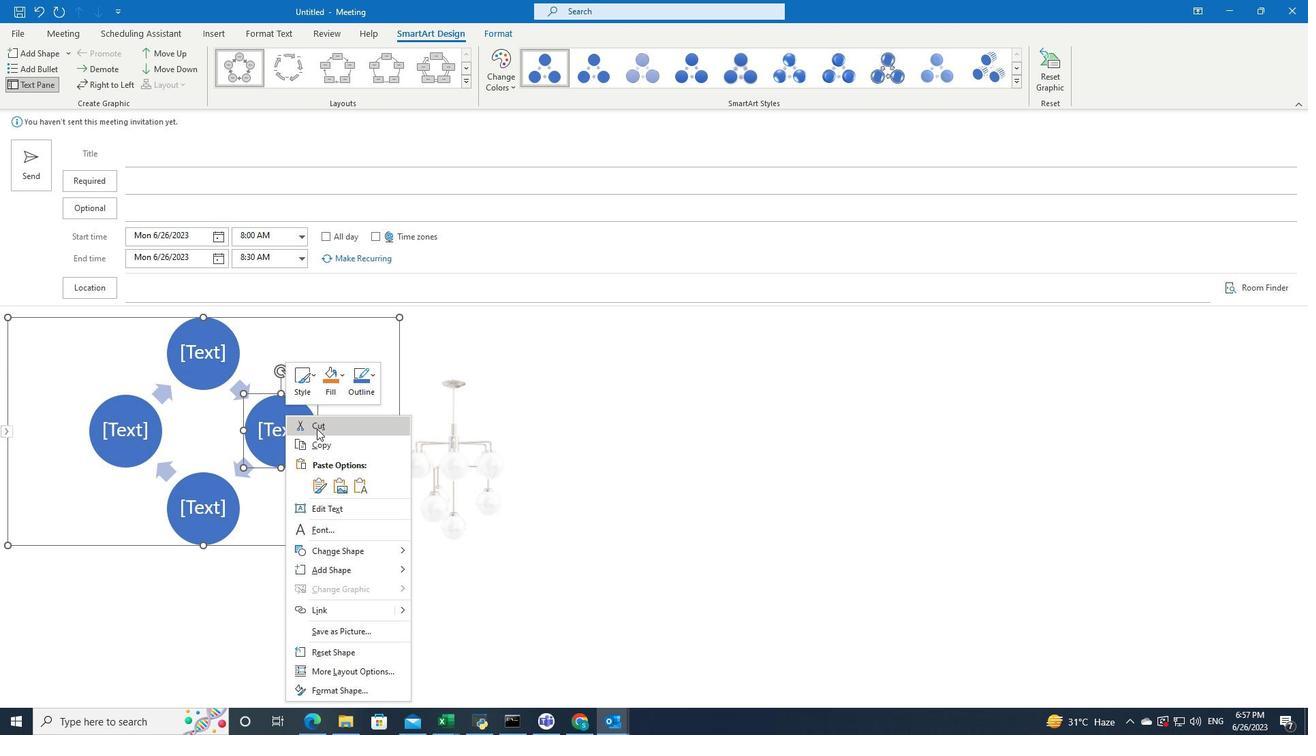 
Action: Mouse moved to (285, 470)
Screenshot: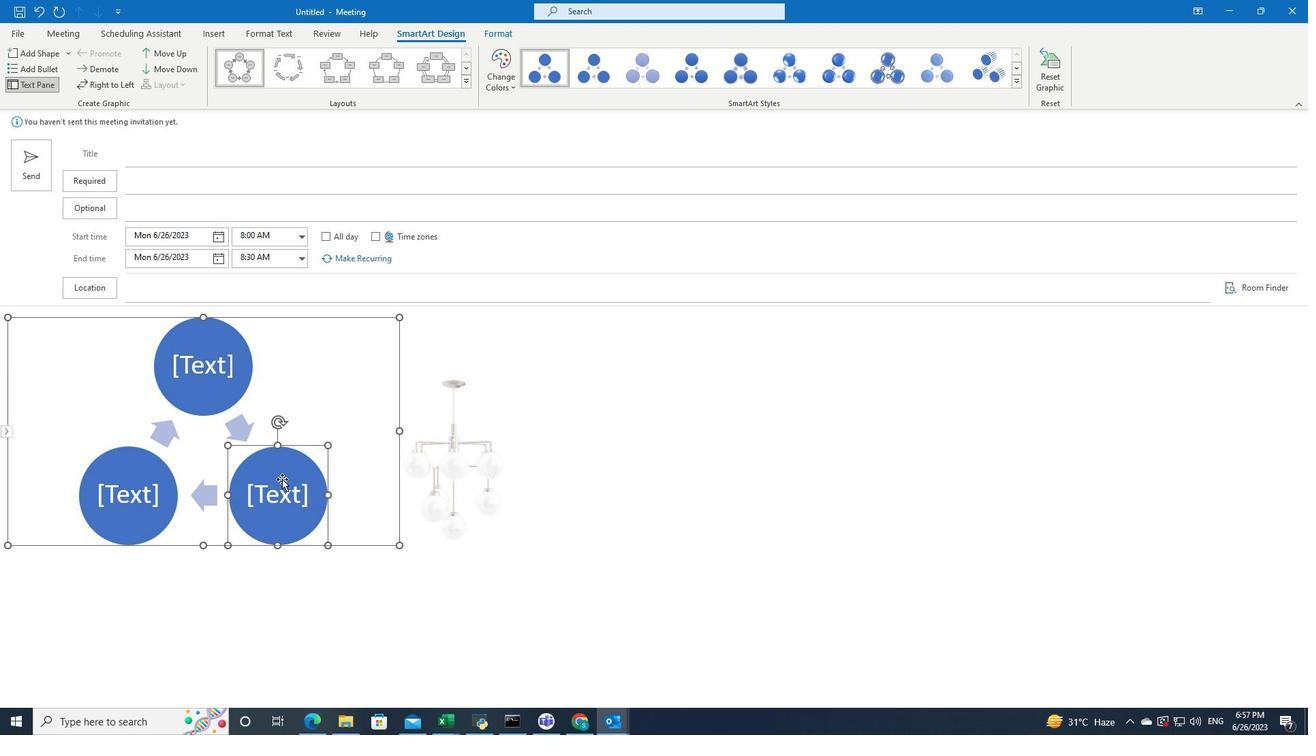 
Action: Mouse pressed right at (285, 470)
Screenshot: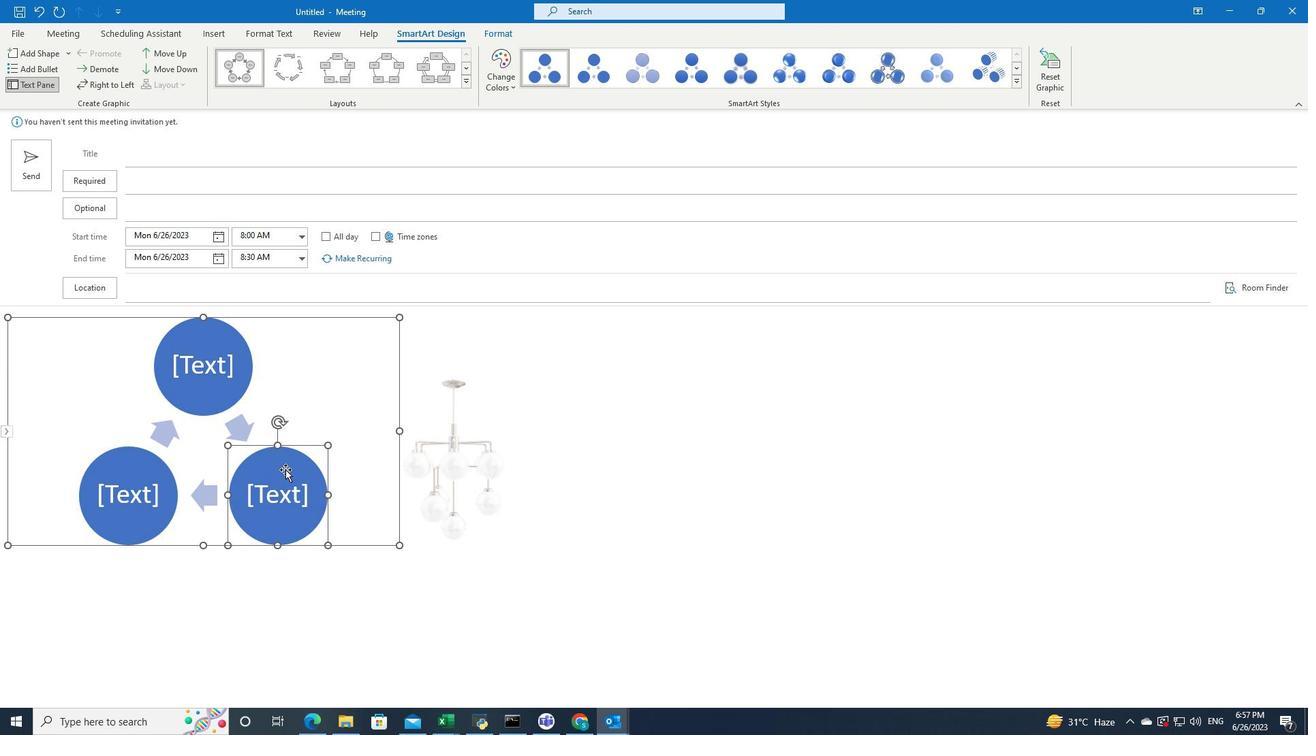 
Action: Mouse moved to (351, 203)
Screenshot: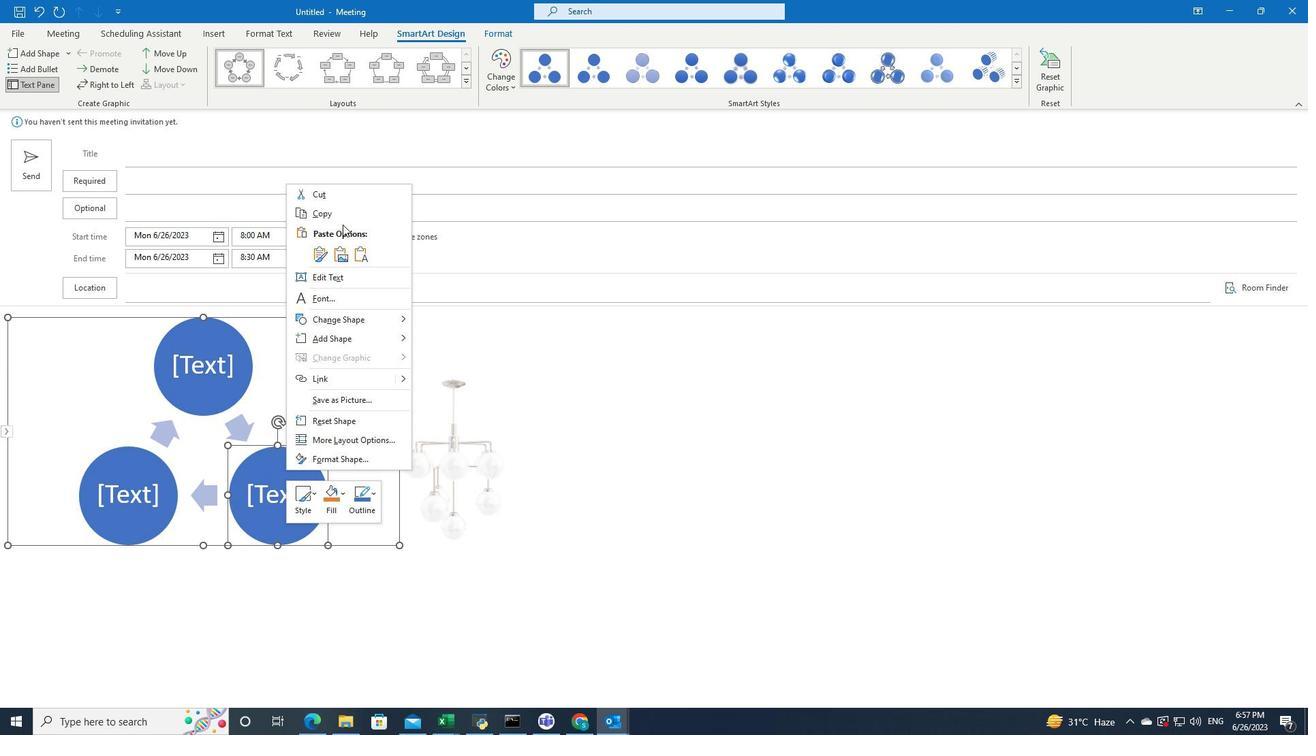 
Action: Mouse pressed left at (351, 203)
Screenshot: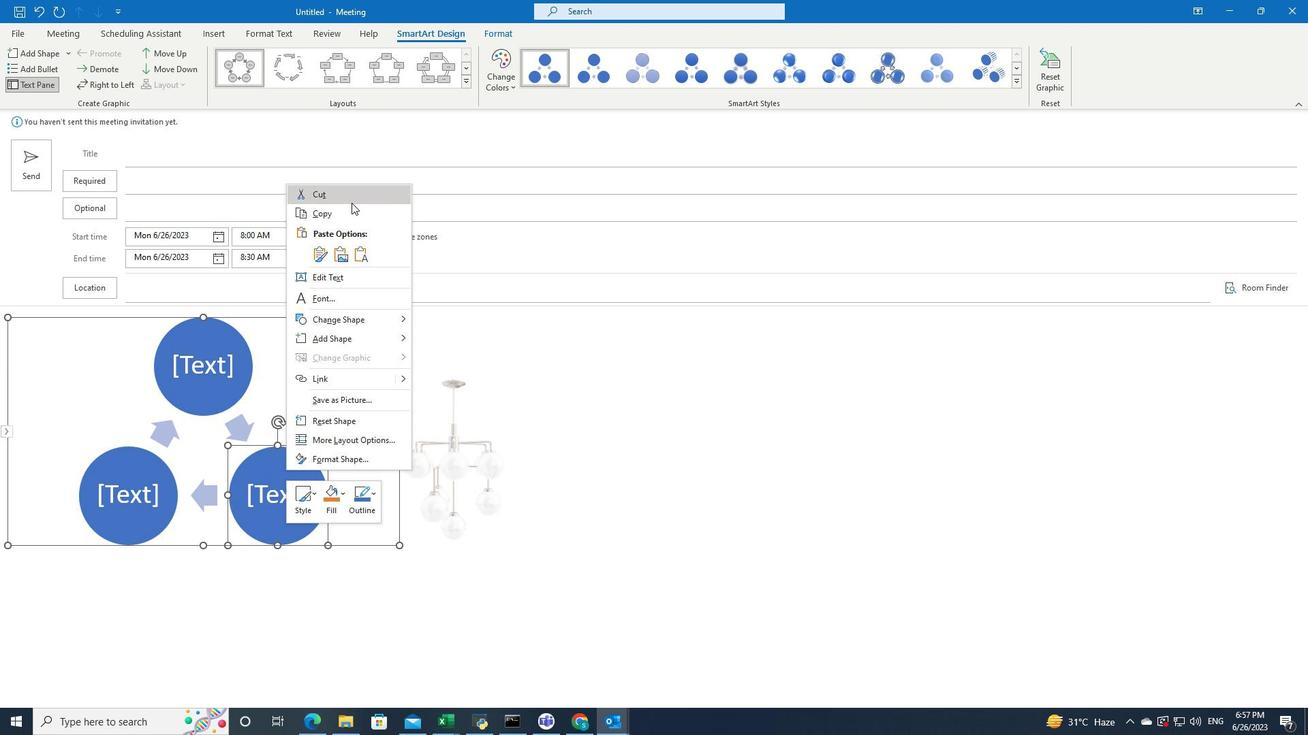 
Action: Mouse moved to (105, 432)
Screenshot: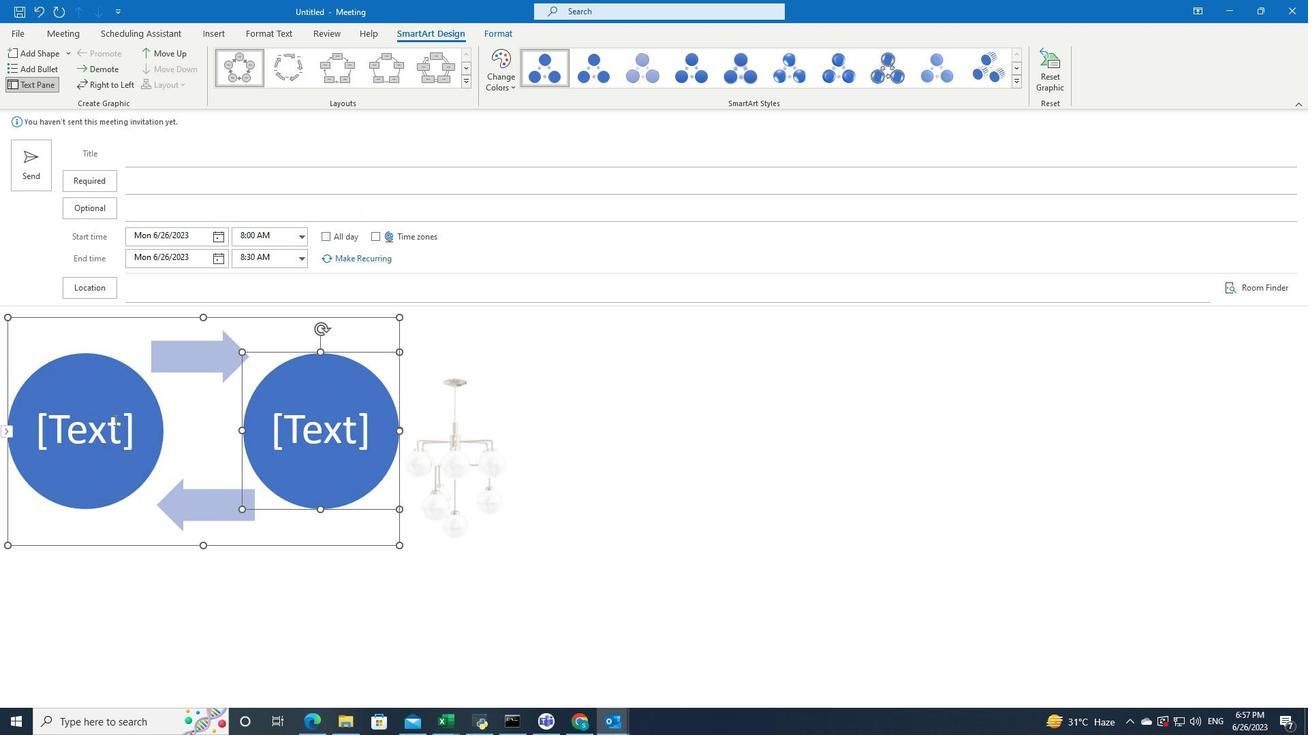 
Action: Mouse pressed left at (105, 432)
Screenshot: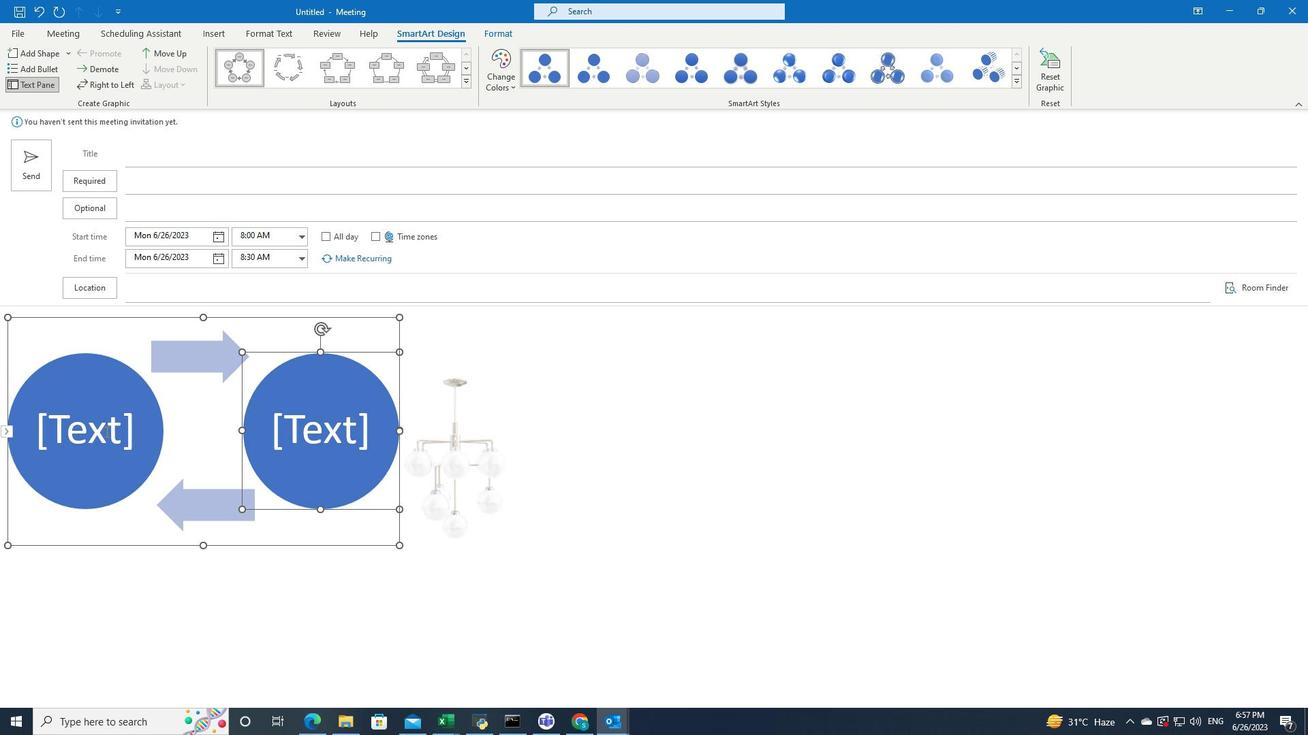 
Action: Key pressed <Key.shift>Scope<Key.space>finalization
Screenshot: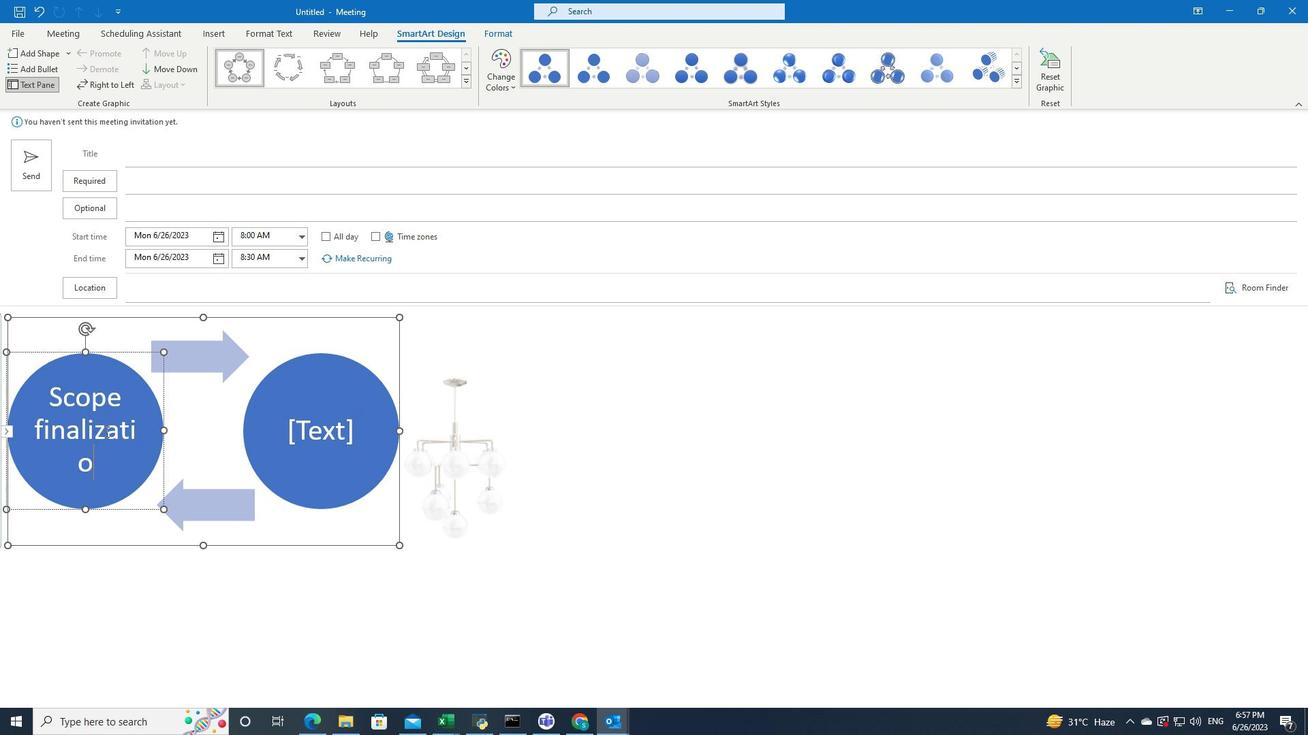 
Action: Mouse moved to (296, 438)
Screenshot: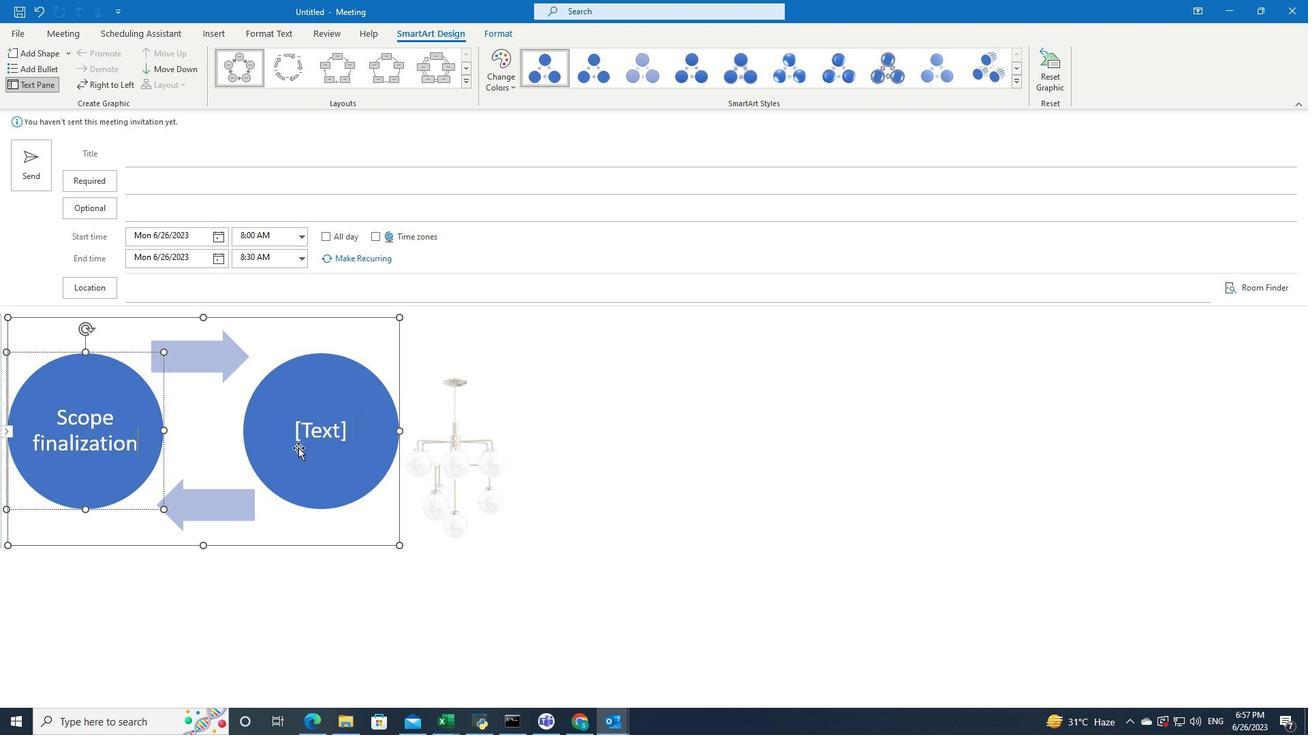 
Action: Mouse pressed left at (296, 438)
Screenshot: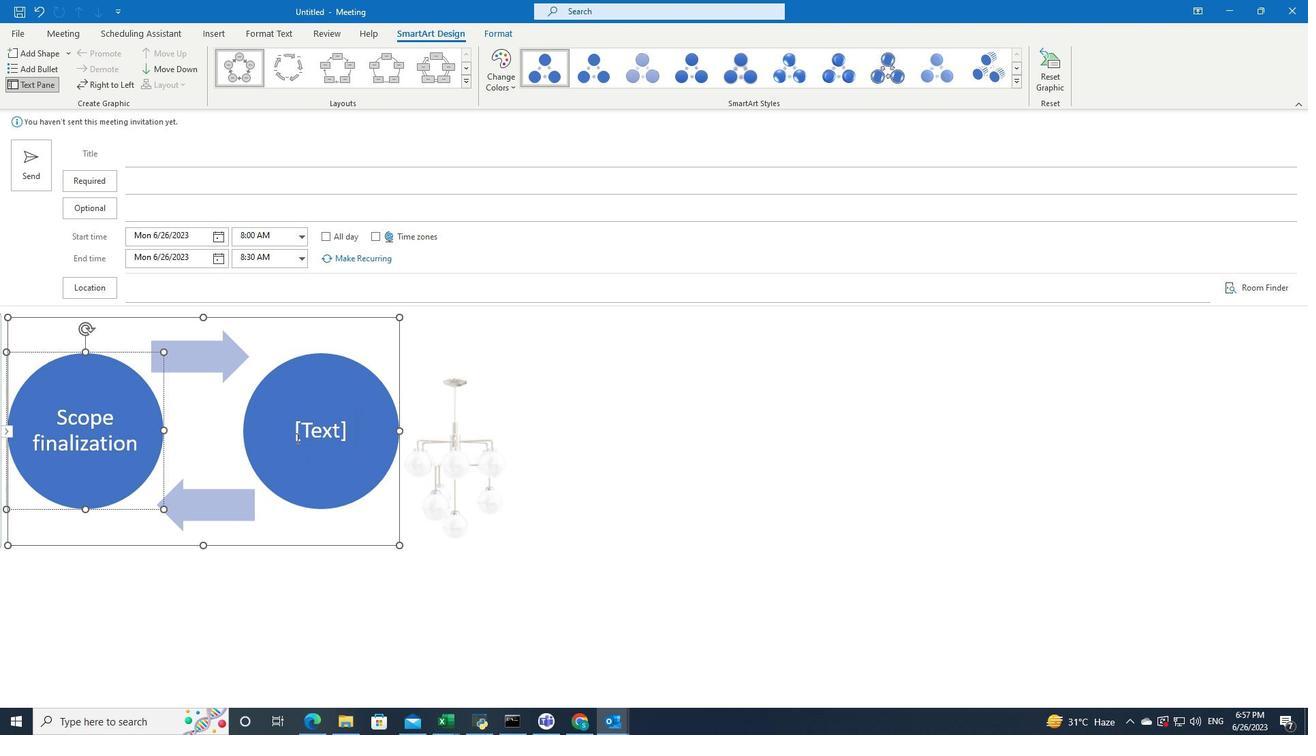 
Action: Key pressed <Key.shift>Development<Key.space>initiation
Screenshot: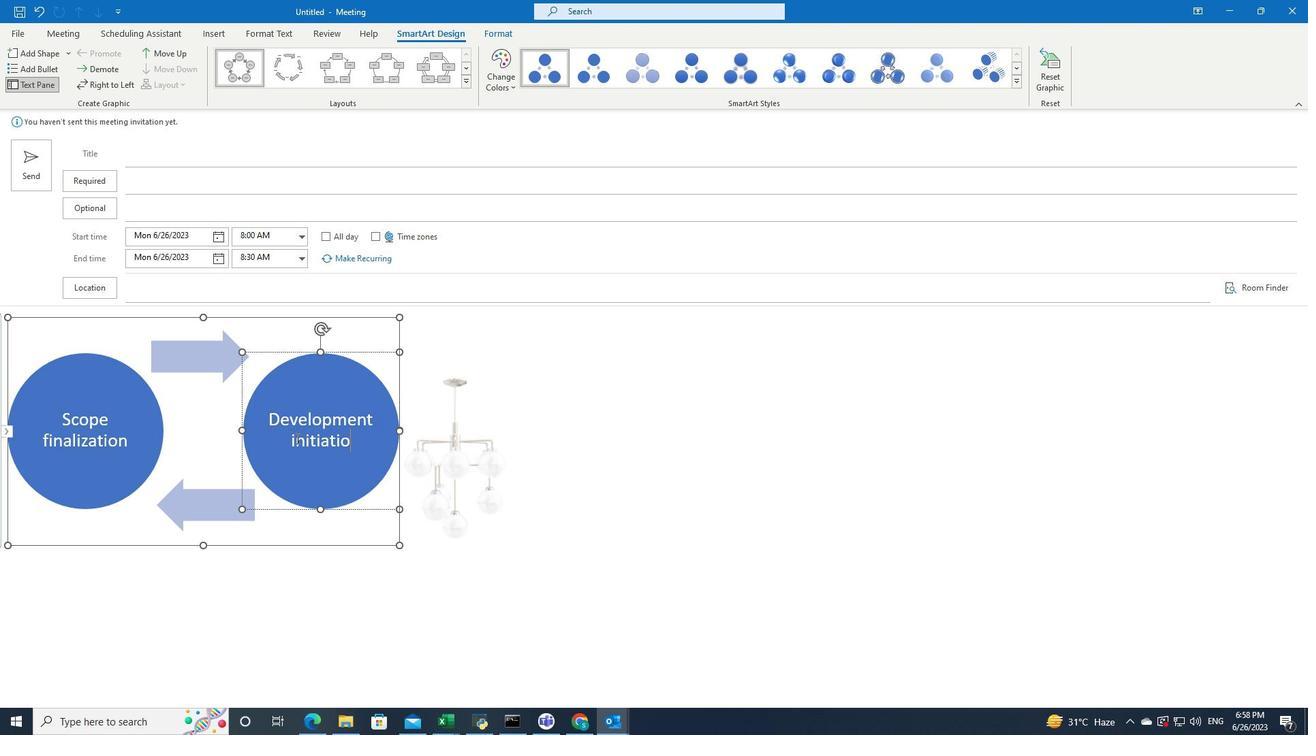 
Action: Mouse moved to (364, 492)
Screenshot: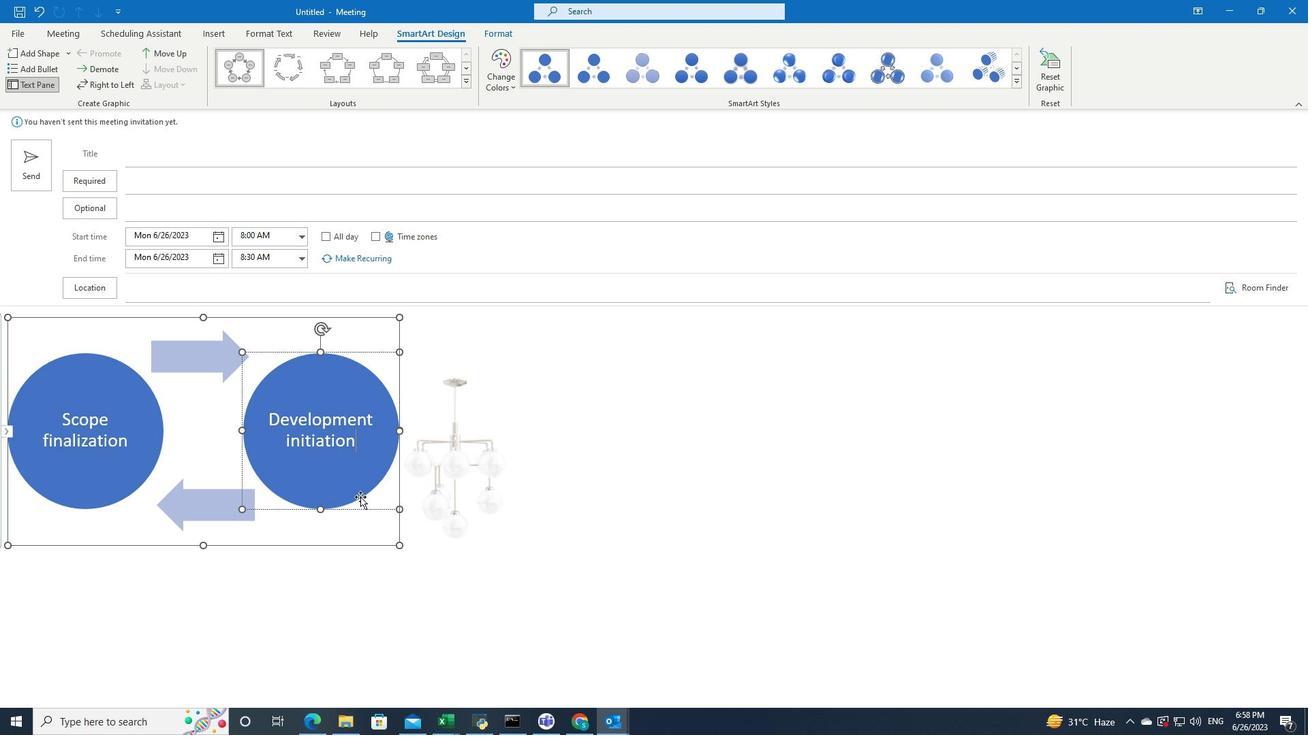 
Action: Key pressed <Key.enter>
Screenshot: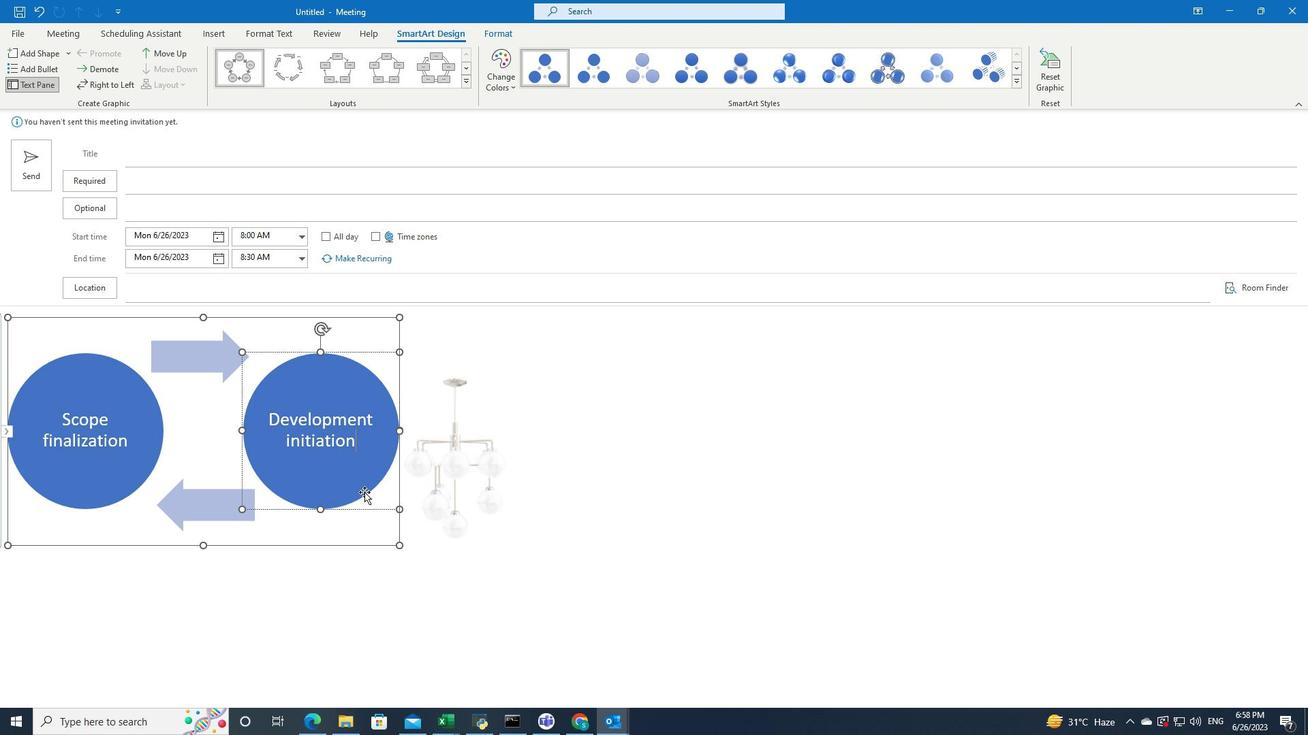 
Action: Mouse moved to (539, 494)
Screenshot: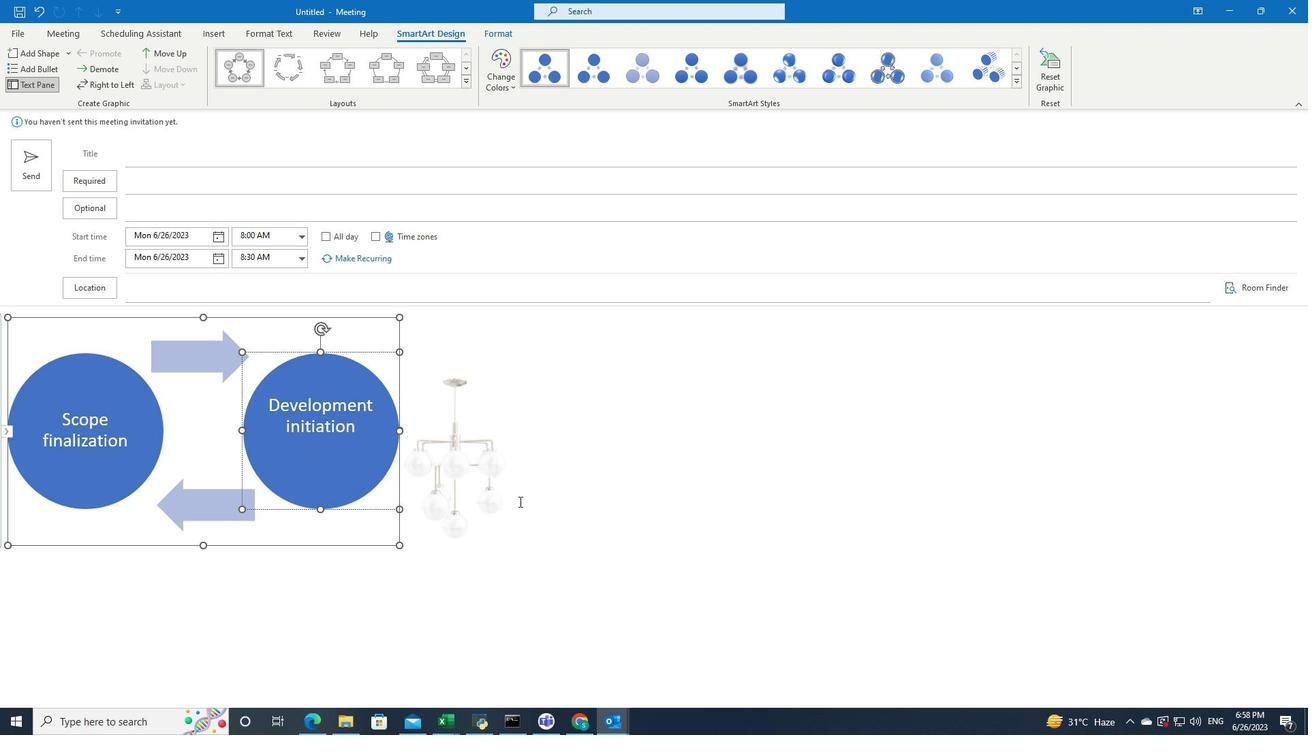 
Action: Mouse pressed left at (539, 494)
Screenshot: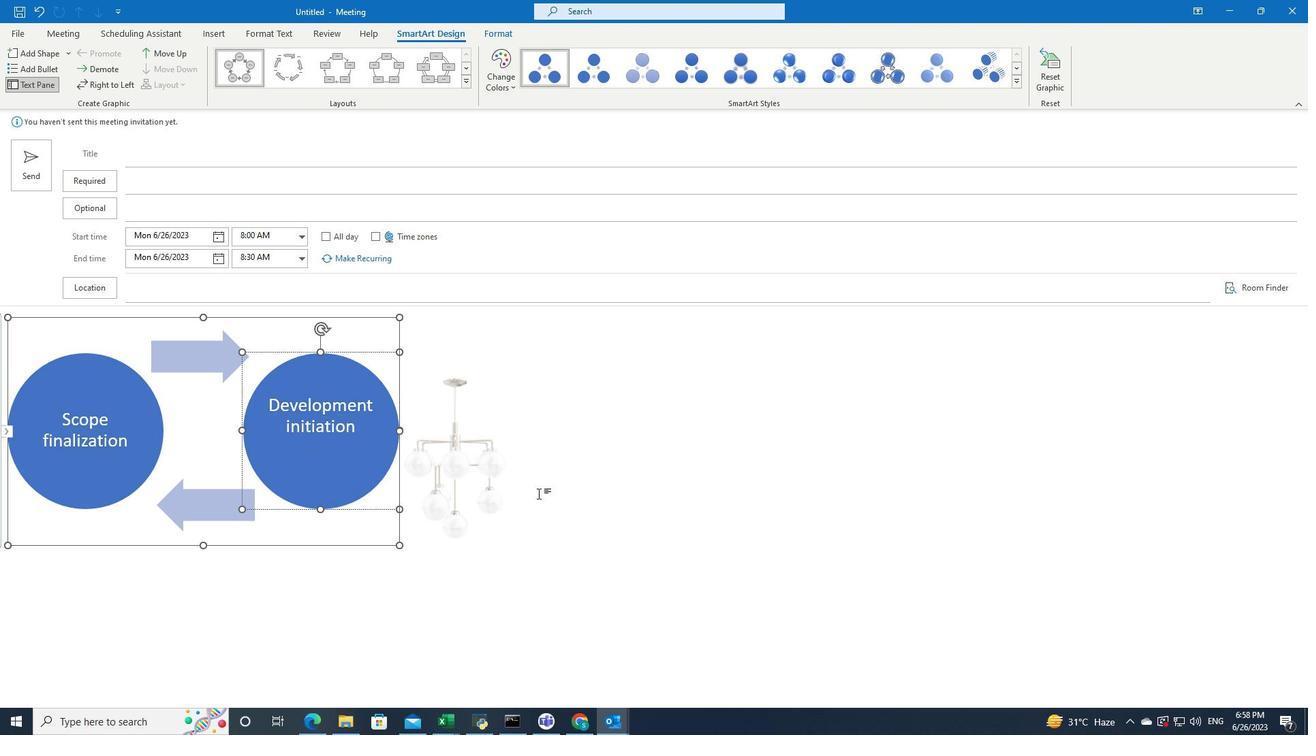 
Action: Mouse moved to (541, 494)
Screenshot: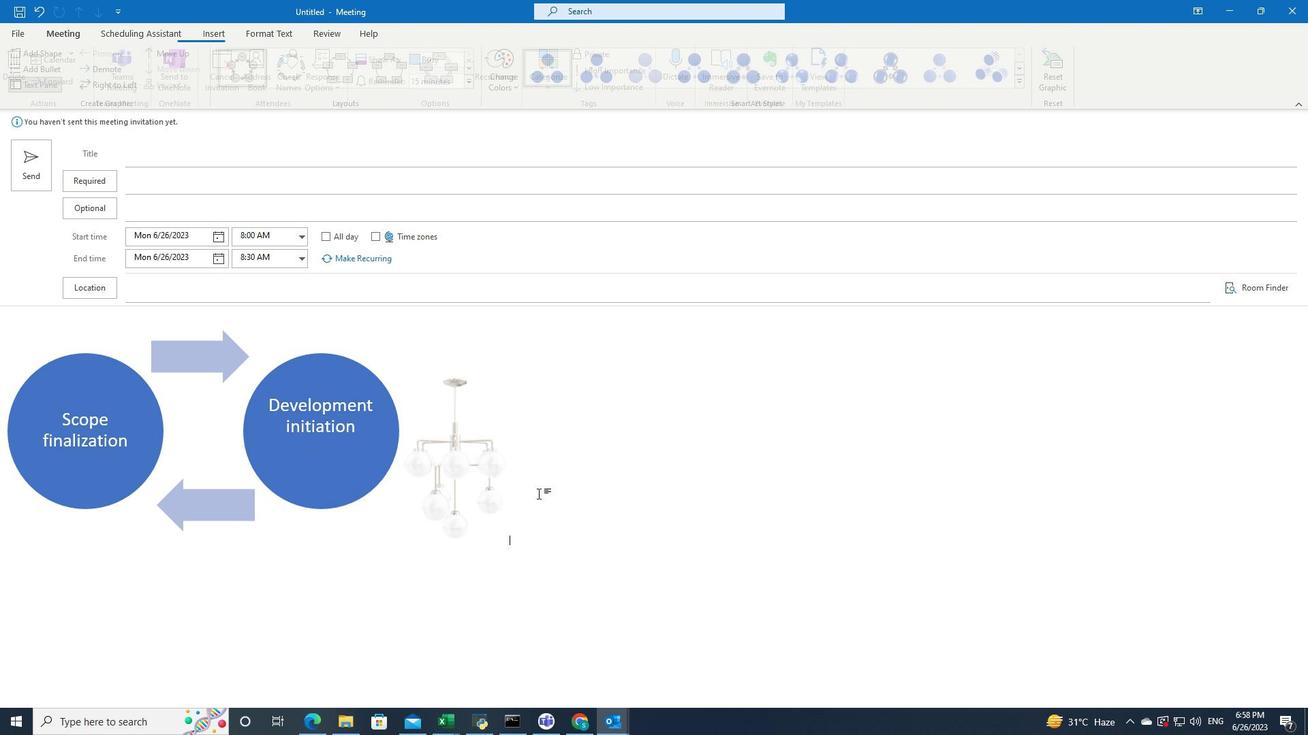 
